 Task: Find connections with filter location Bautzen with filter topic #Socialentrepreneurshipwith filter profile language Spanish with filter current company Bloomsbury Publishing Plc with filter school Jaipur National University with filter industry Museums, Historical Sites, and Zoos with filter service category Financial Planning with filter keywords title Orderly
Action: Mouse moved to (518, 71)
Screenshot: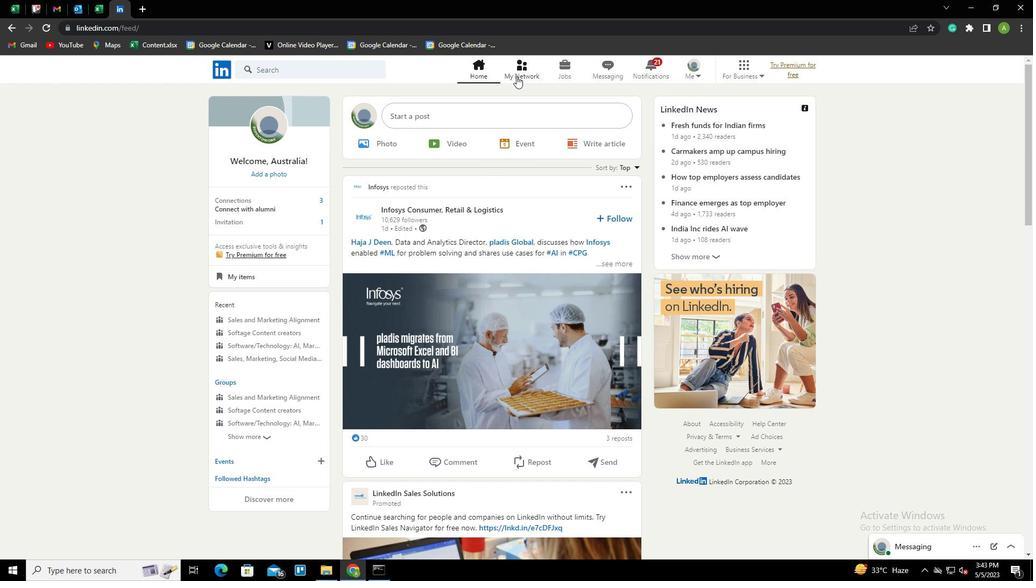 
Action: Mouse pressed left at (518, 71)
Screenshot: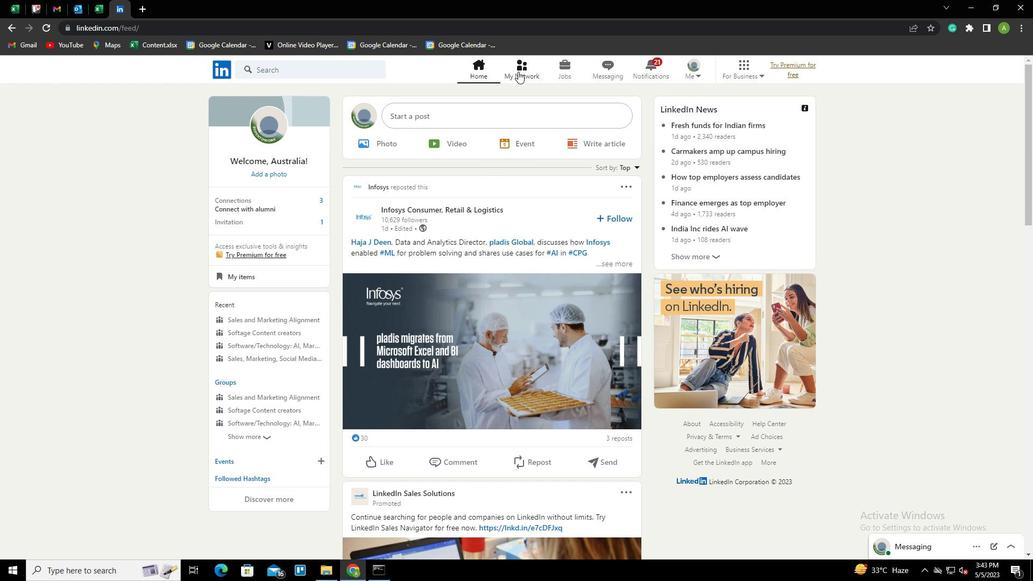
Action: Mouse moved to (263, 130)
Screenshot: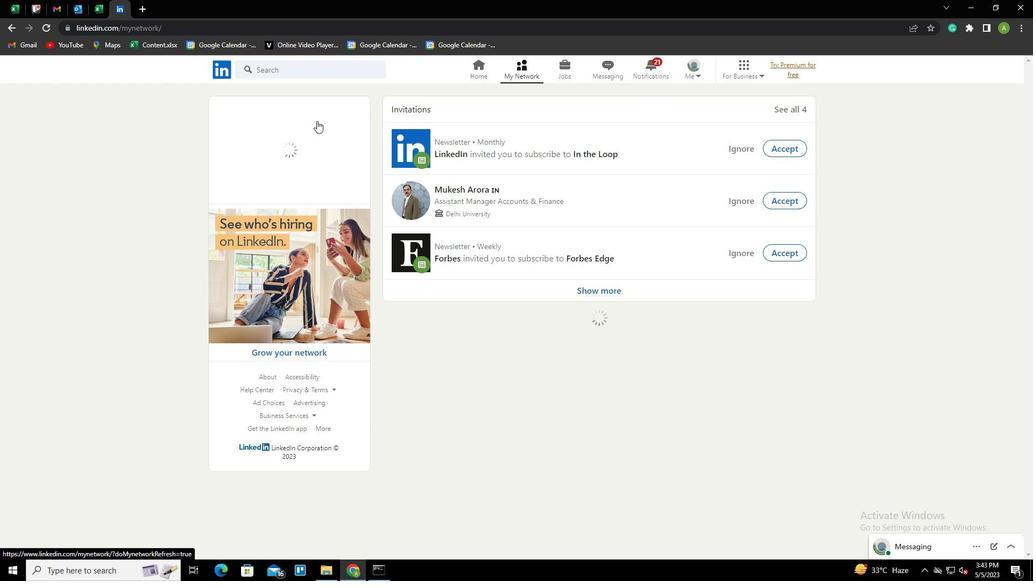 
Action: Mouse pressed left at (263, 130)
Screenshot: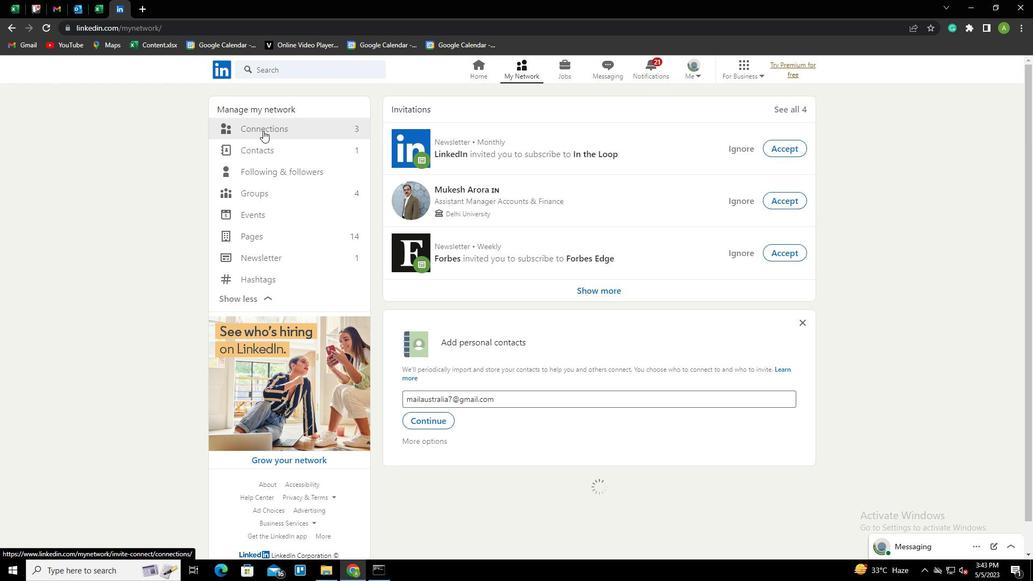 
Action: Mouse moved to (588, 130)
Screenshot: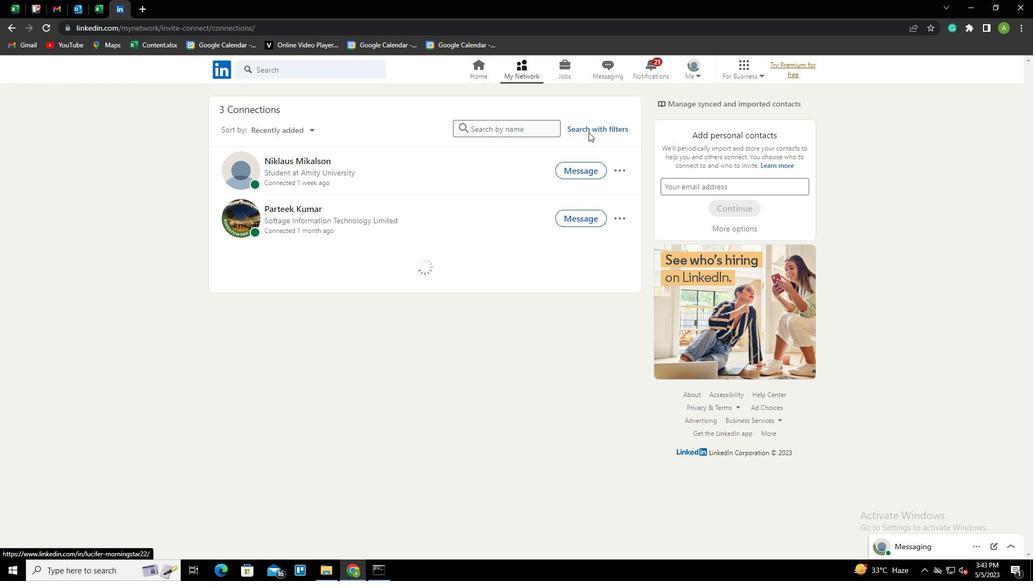 
Action: Mouse pressed left at (588, 130)
Screenshot: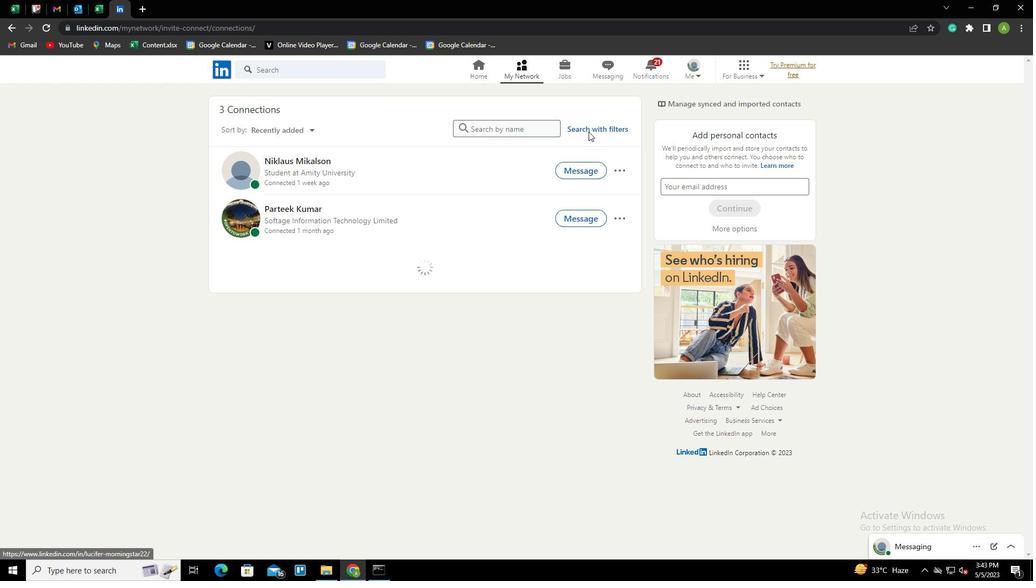 
Action: Mouse moved to (545, 95)
Screenshot: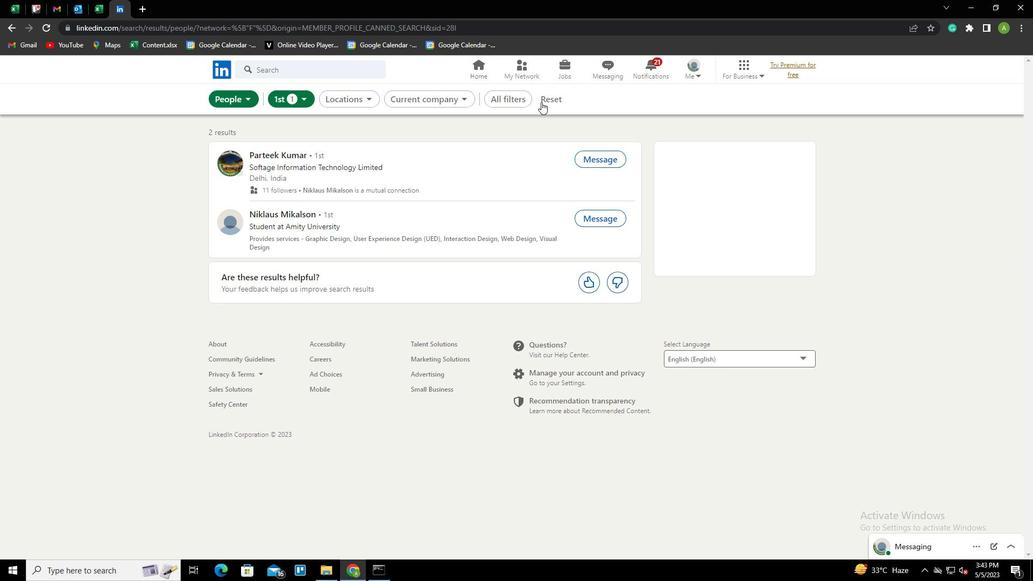 
Action: Mouse pressed left at (545, 95)
Screenshot: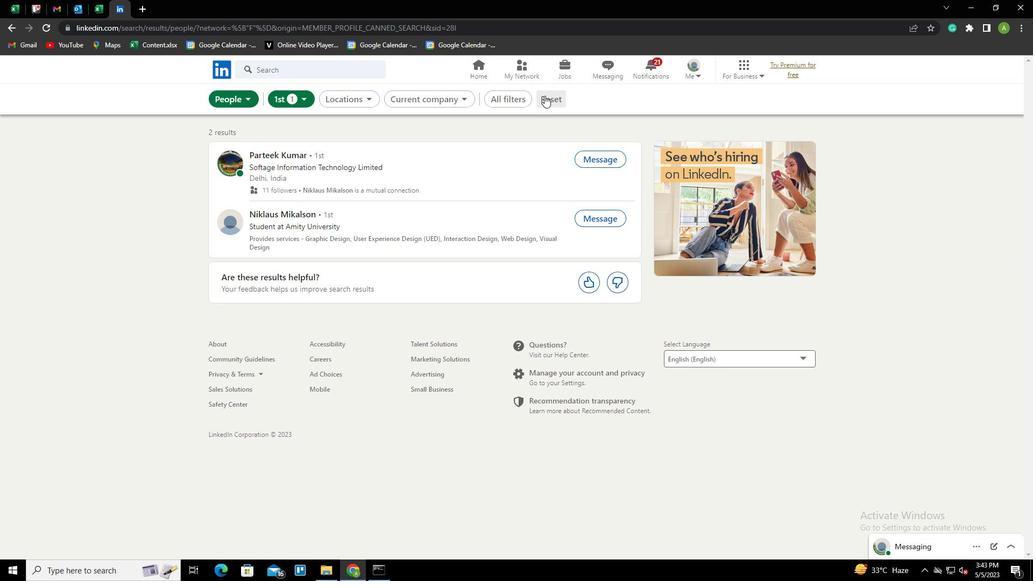 
Action: Mouse moved to (526, 97)
Screenshot: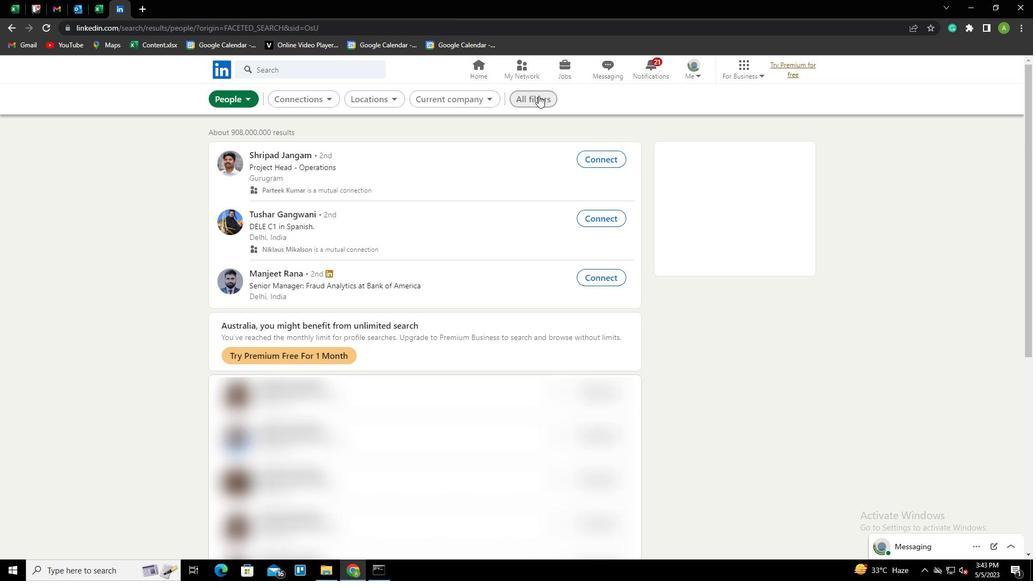 
Action: Mouse pressed left at (526, 97)
Screenshot: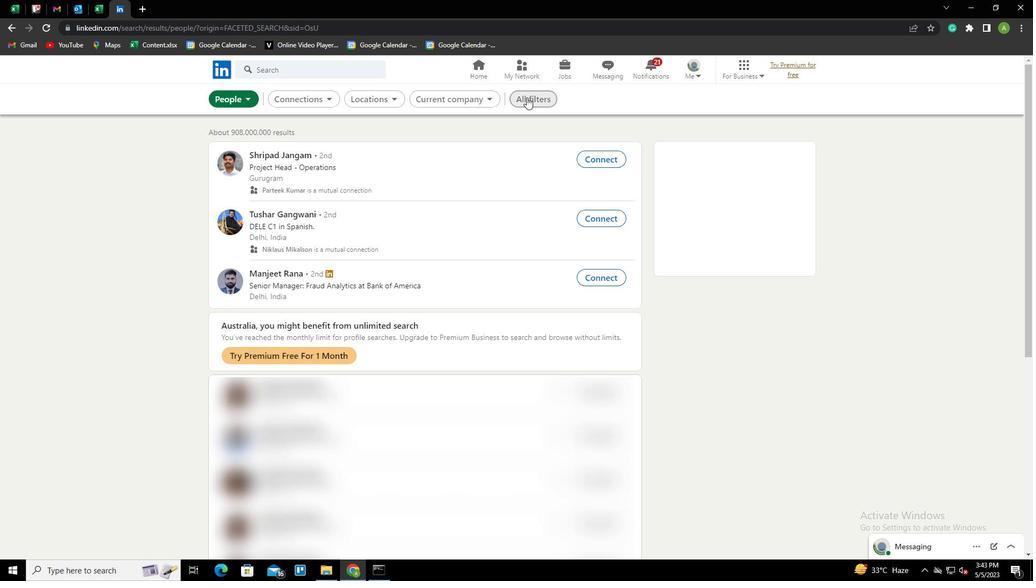 
Action: Mouse moved to (868, 376)
Screenshot: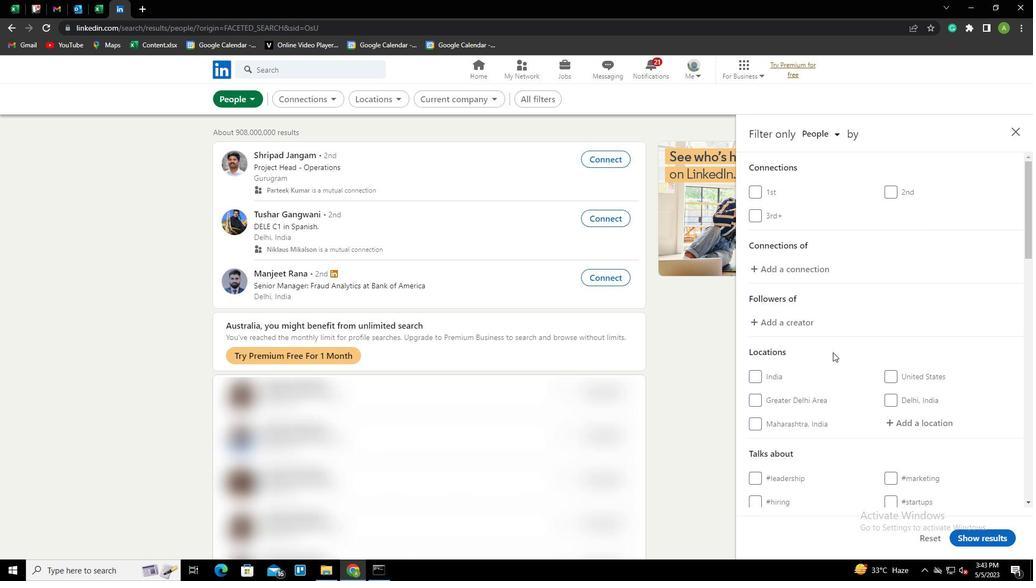 
Action: Mouse scrolled (868, 375) with delta (0, 0)
Screenshot: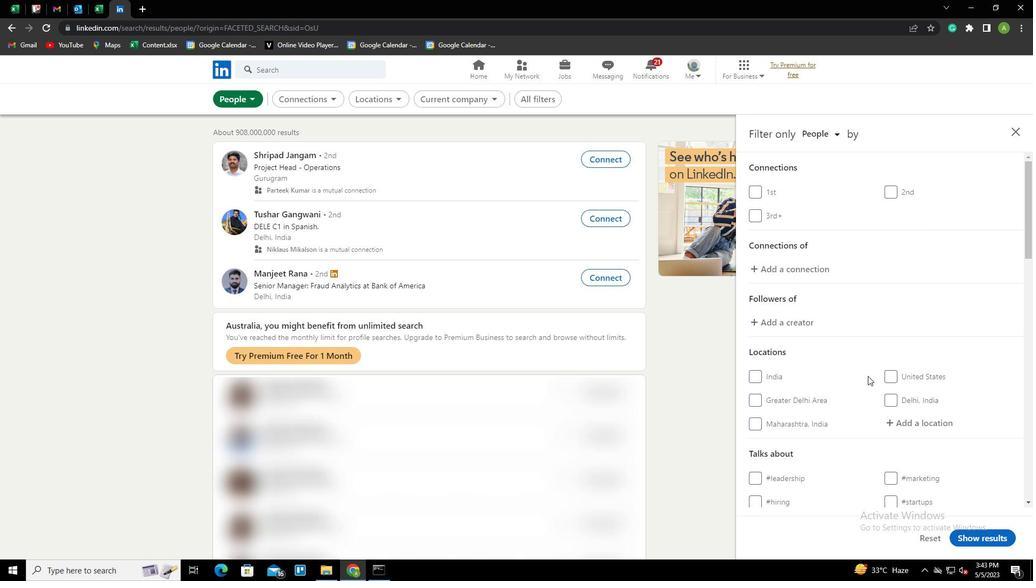 
Action: Mouse scrolled (868, 375) with delta (0, 0)
Screenshot: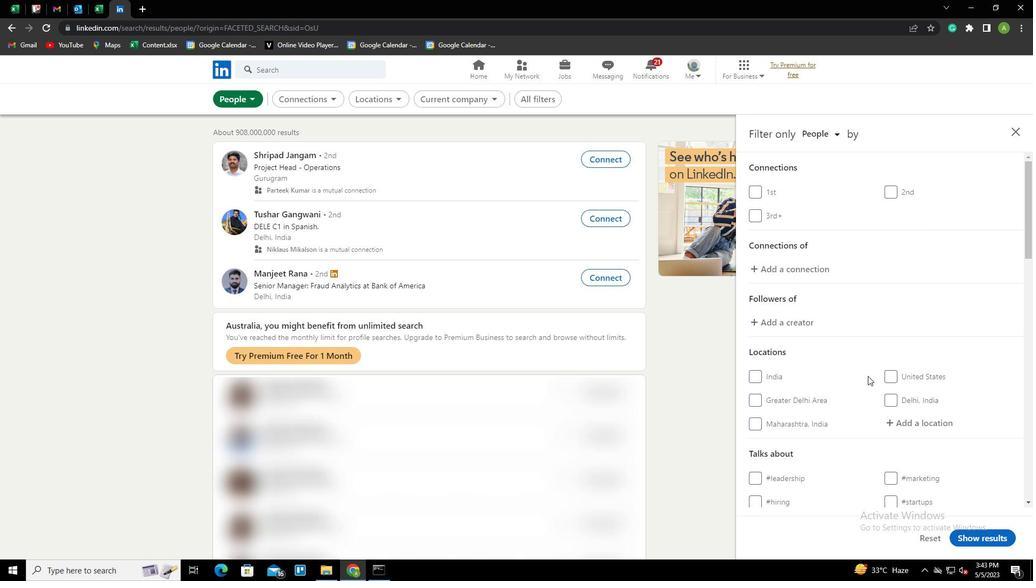 
Action: Mouse moved to (901, 315)
Screenshot: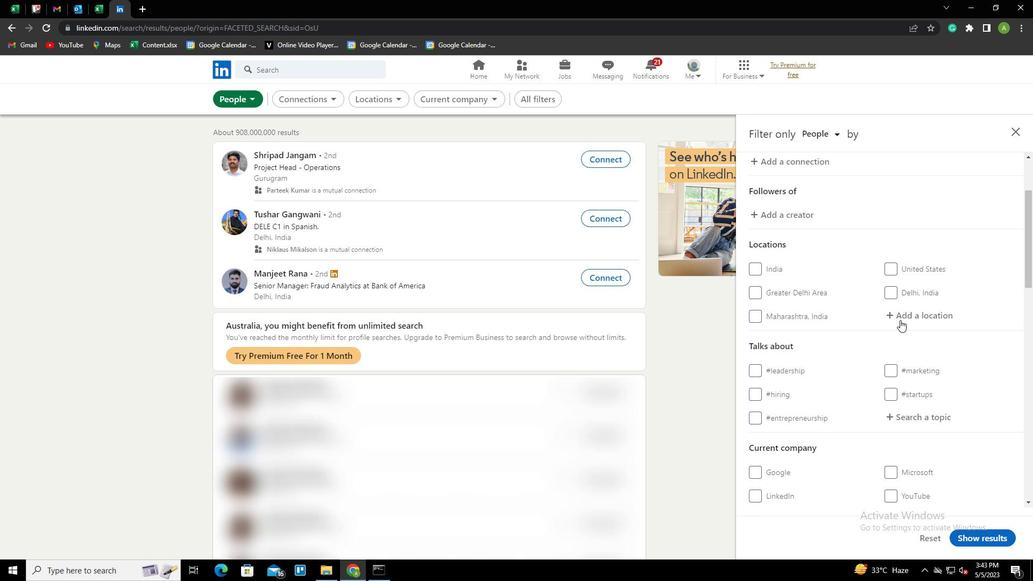 
Action: Mouse pressed left at (901, 315)
Screenshot: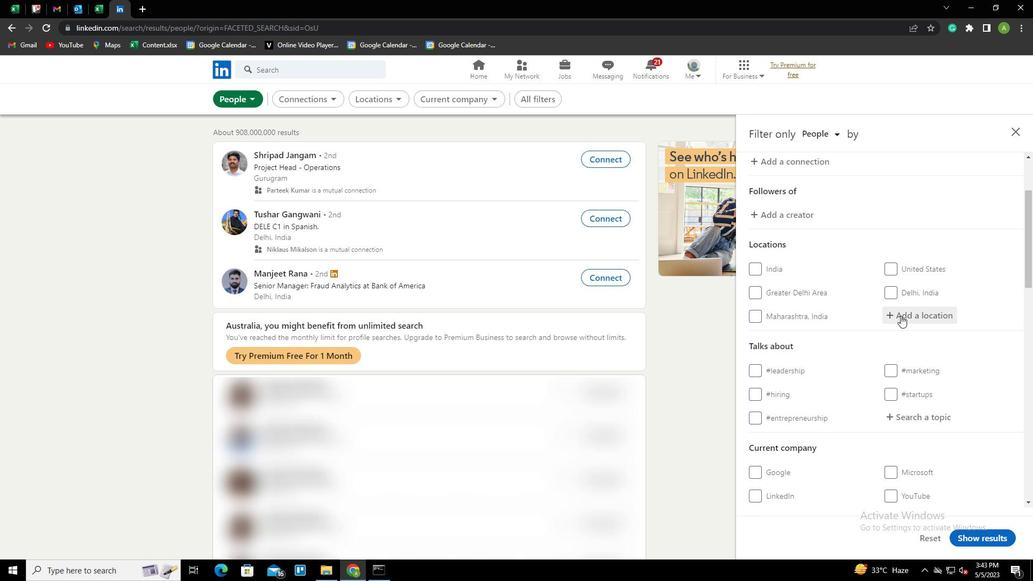 
Action: Key pressed <Key.shift>BAUTZEN<Key.down><Key.enter>
Screenshot: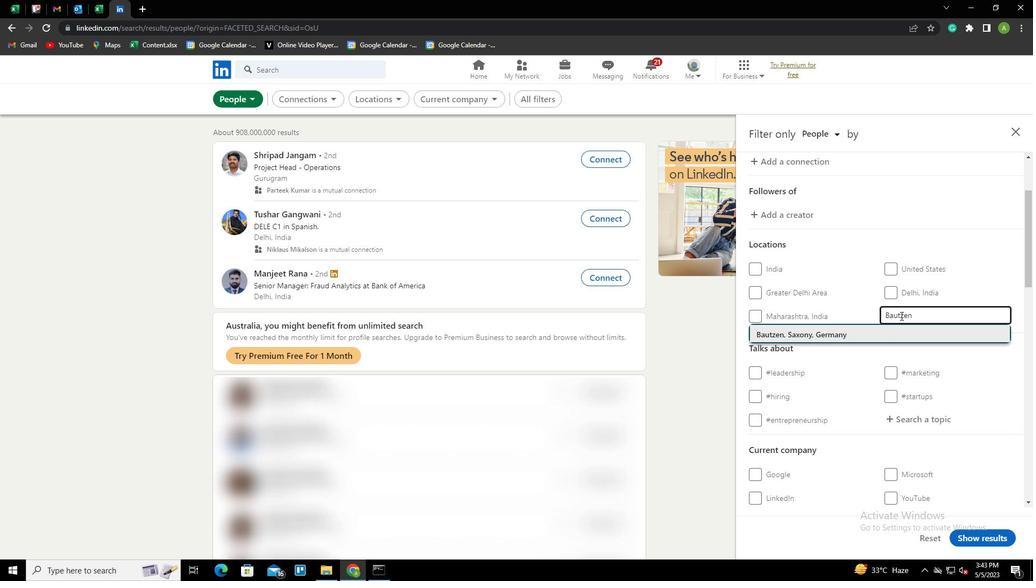 
Action: Mouse scrolled (901, 315) with delta (0, 0)
Screenshot: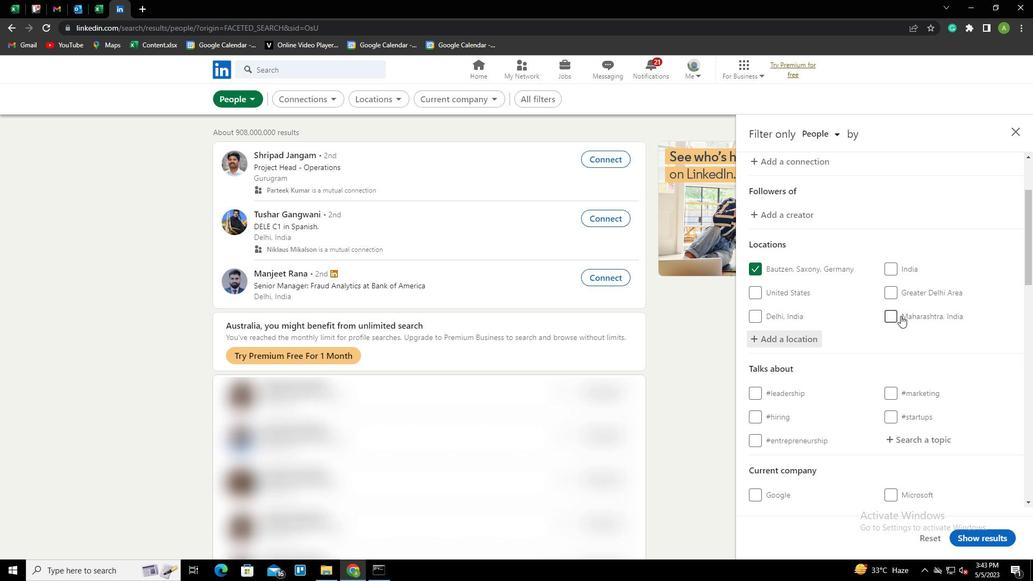 
Action: Mouse scrolled (901, 315) with delta (0, 0)
Screenshot: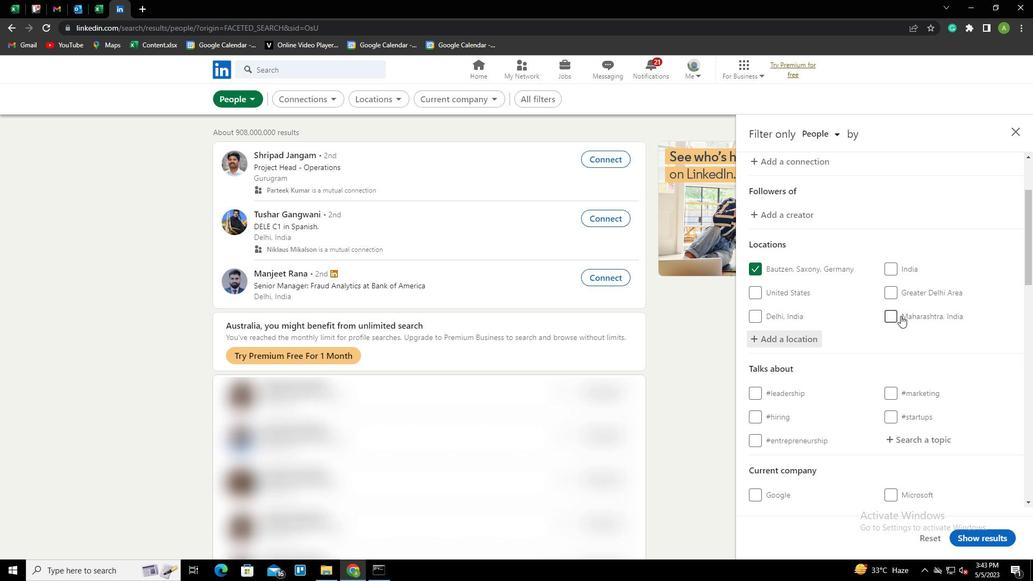 
Action: Mouse scrolled (901, 315) with delta (0, 0)
Screenshot: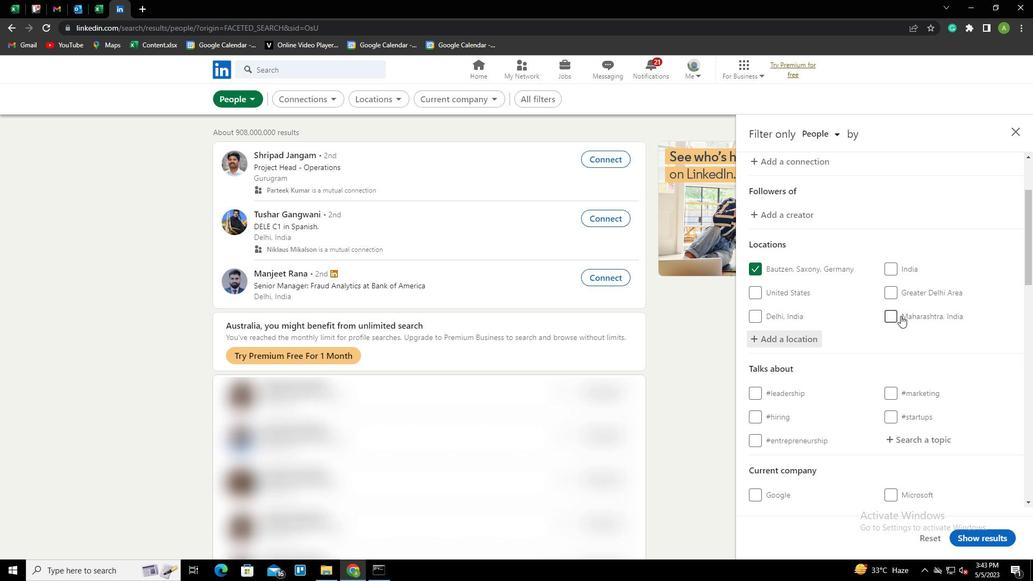 
Action: Mouse moved to (901, 277)
Screenshot: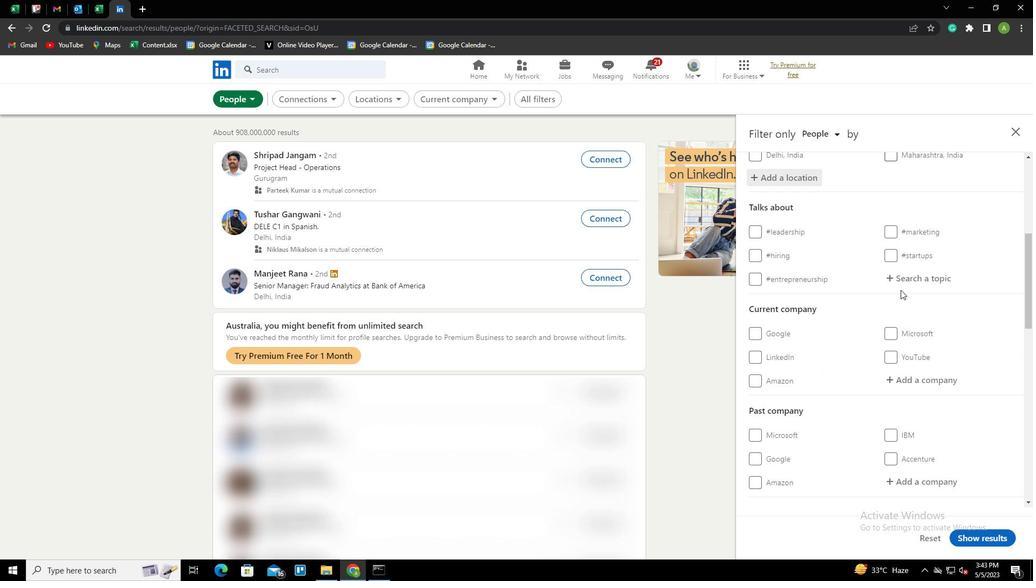 
Action: Mouse pressed left at (901, 277)
Screenshot: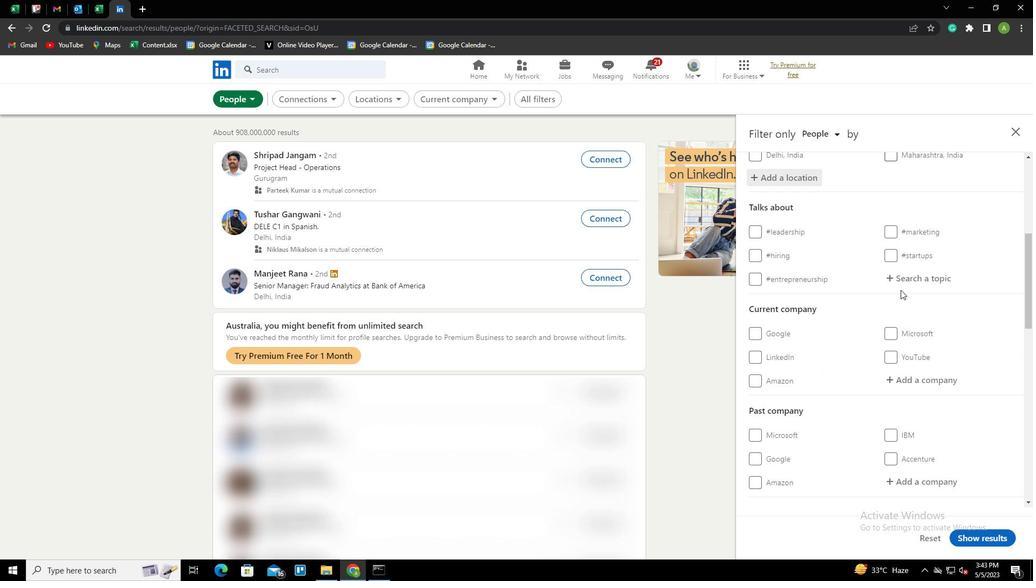 
Action: Key pressed SOCIALENTREPRENEUSHIP<Key.left><Key.left><Key.left><Key.left><Key.left><Key.left><Key.right><Key.right><Key.right><Key.left>R<Key.down><Key.enter>
Screenshot: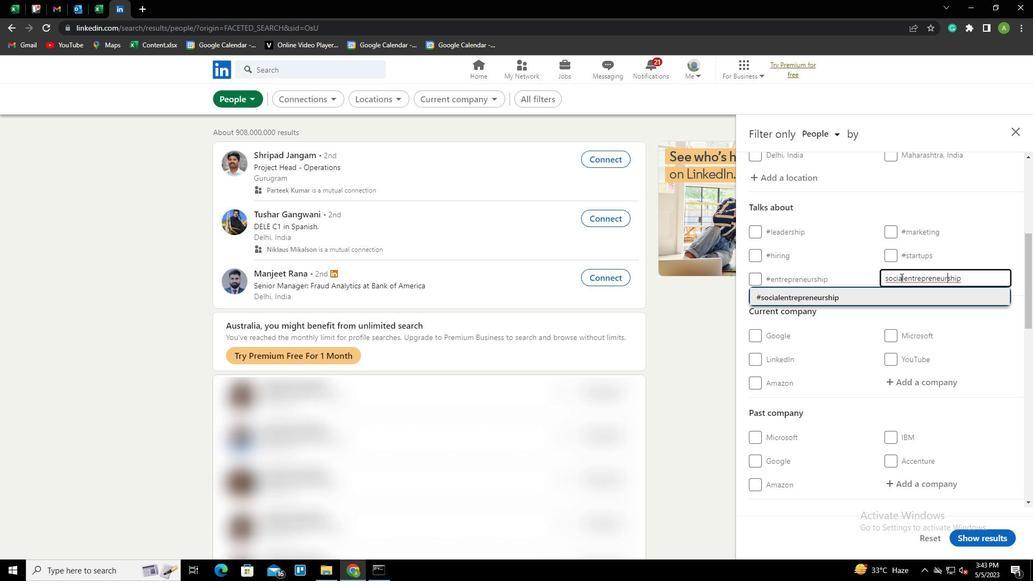 
Action: Mouse scrolled (901, 277) with delta (0, 0)
Screenshot: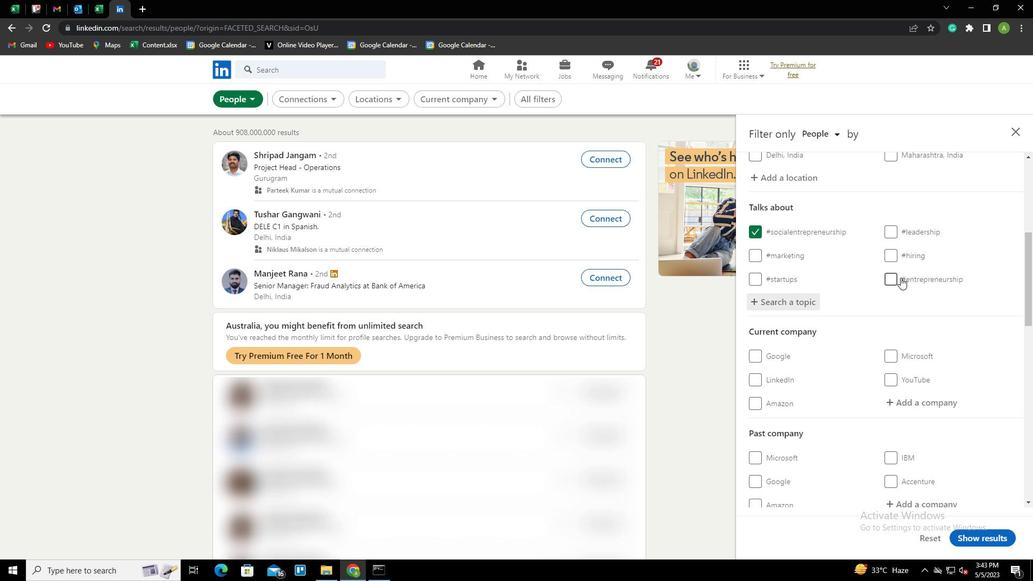 
Action: Mouse scrolled (901, 277) with delta (0, 0)
Screenshot: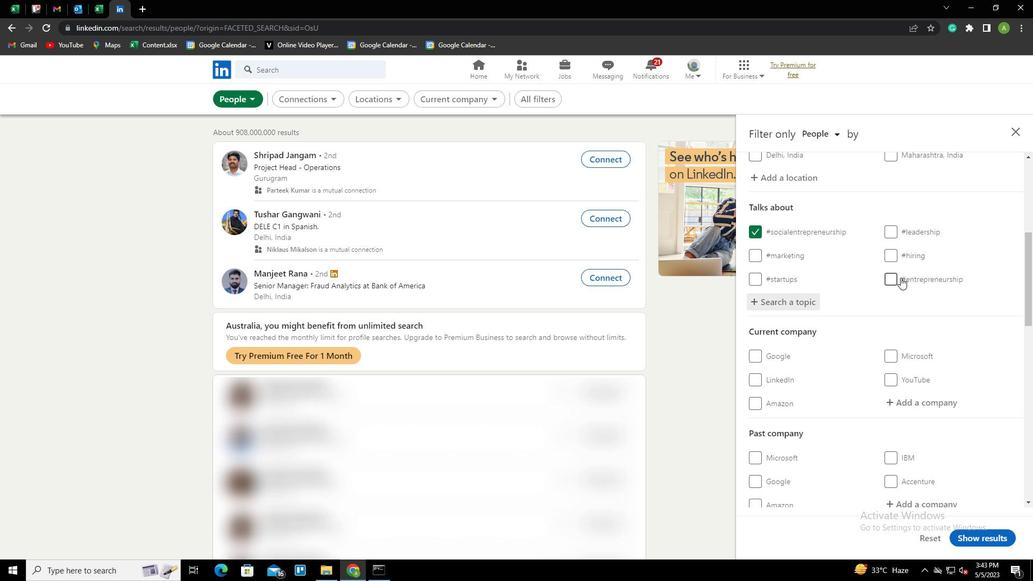 
Action: Mouse scrolled (901, 277) with delta (0, 0)
Screenshot: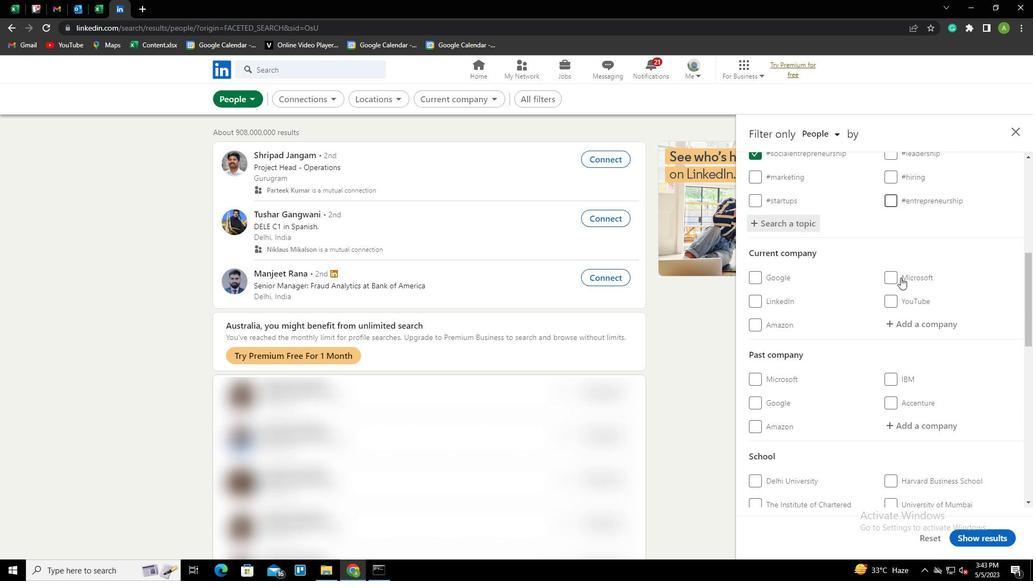 
Action: Mouse scrolled (901, 277) with delta (0, 0)
Screenshot: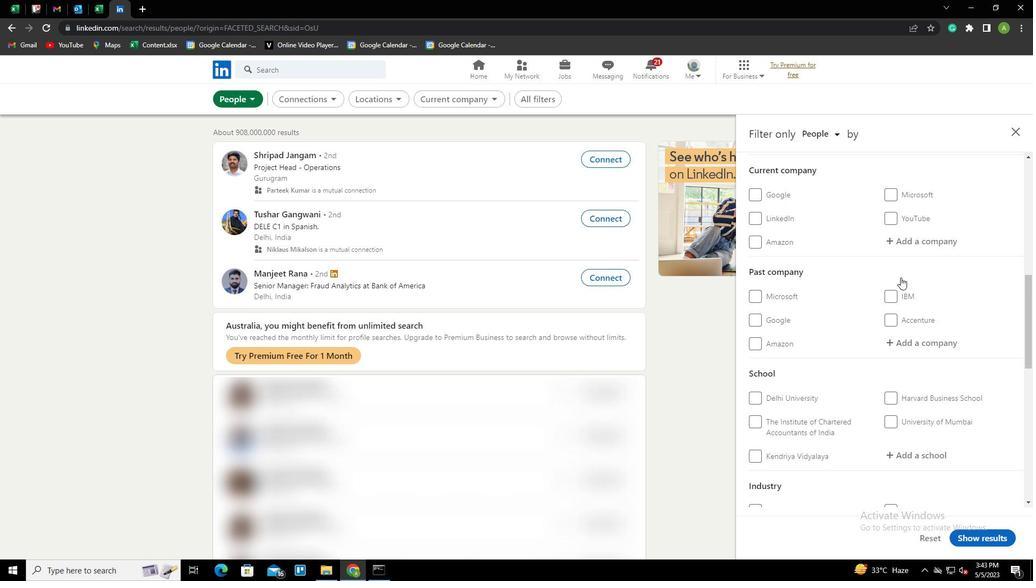 
Action: Mouse scrolled (901, 277) with delta (0, 0)
Screenshot: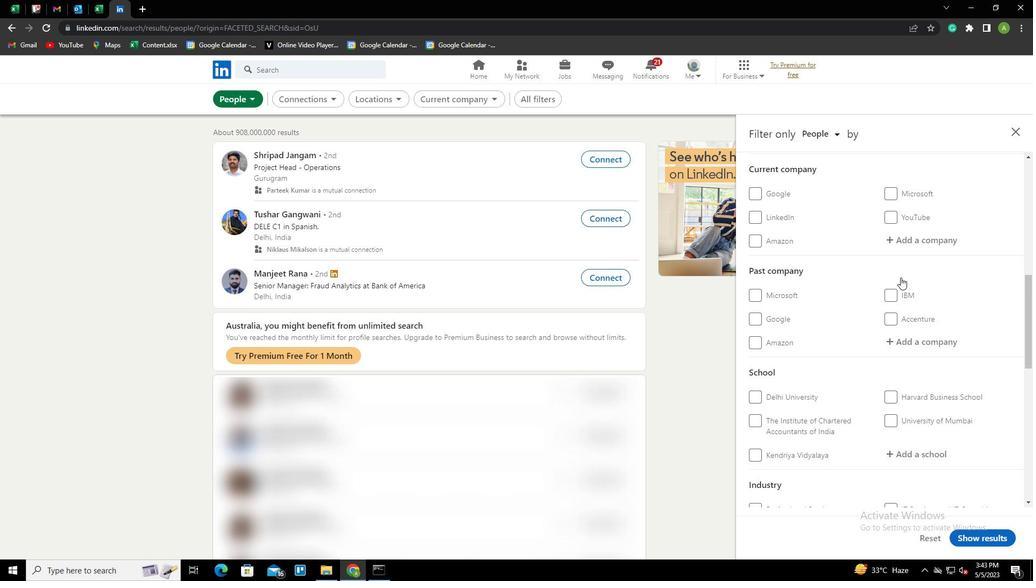 
Action: Mouse scrolled (901, 277) with delta (0, 0)
Screenshot: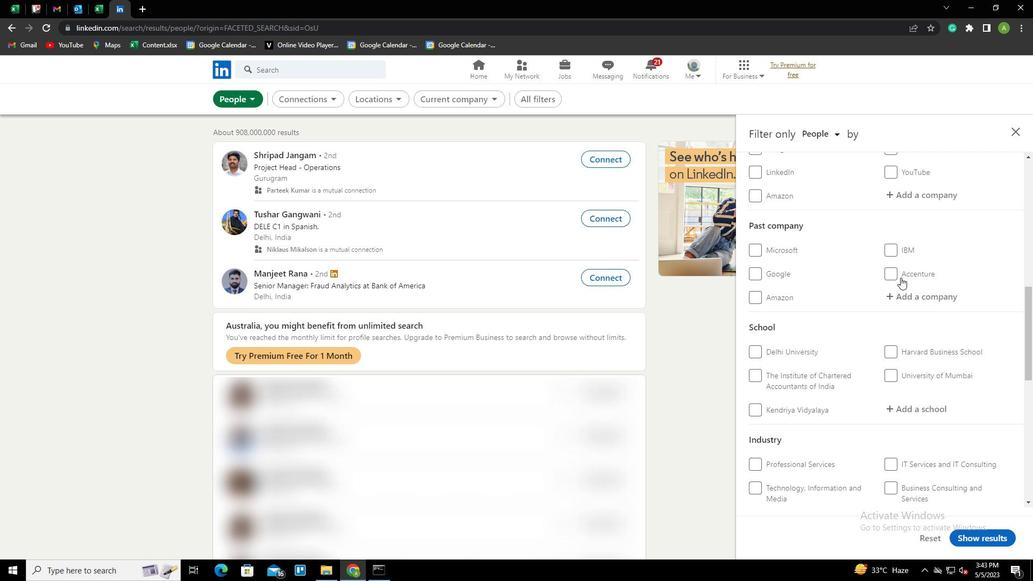 
Action: Mouse scrolled (901, 277) with delta (0, 0)
Screenshot: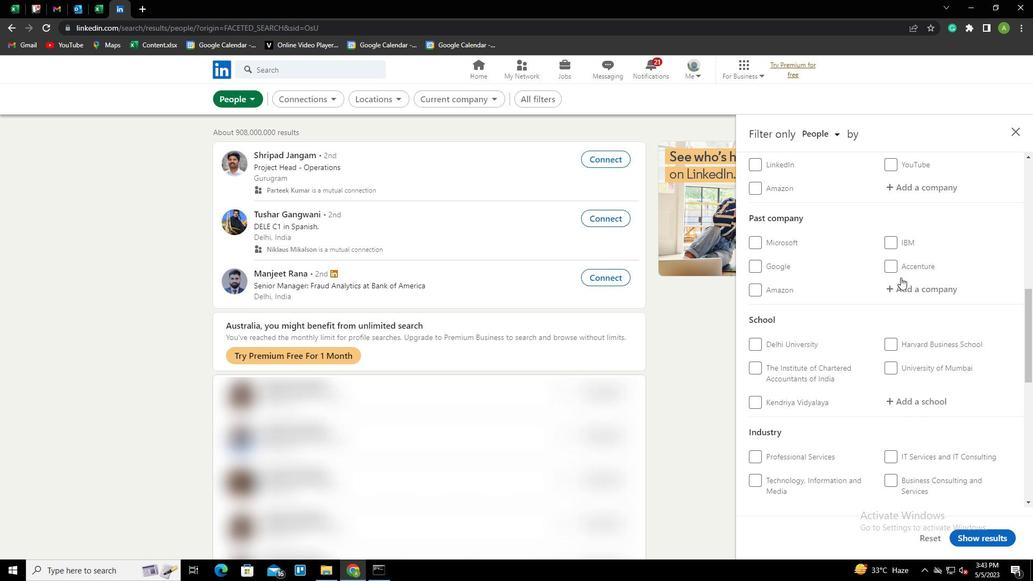 
Action: Mouse scrolled (901, 277) with delta (0, 0)
Screenshot: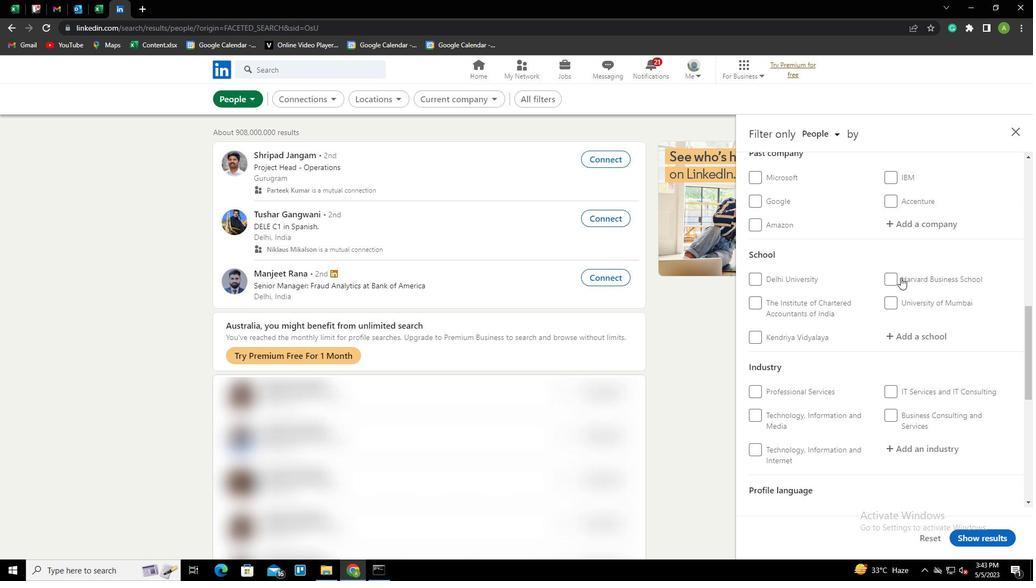 
Action: Mouse scrolled (901, 277) with delta (0, 0)
Screenshot: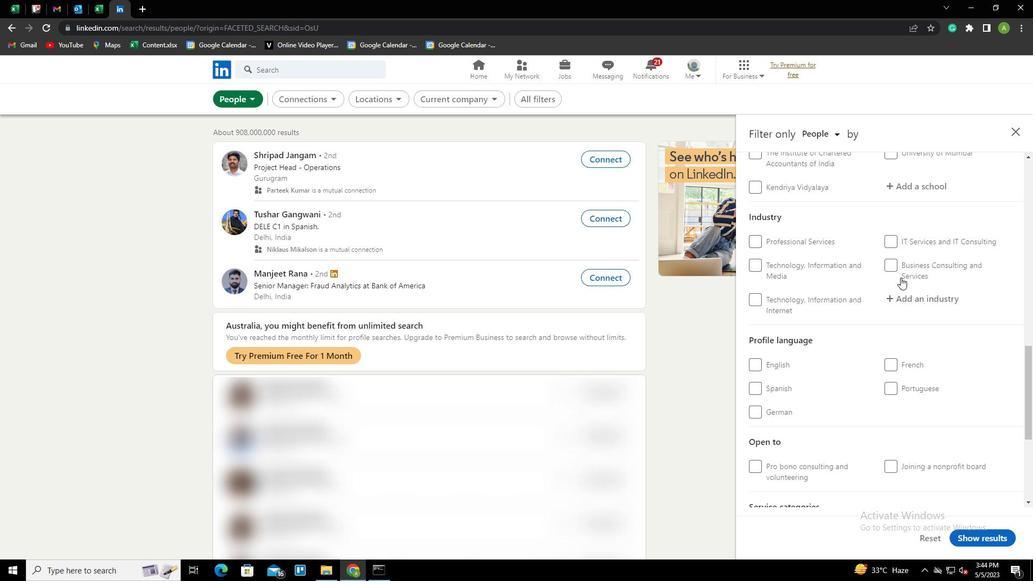 
Action: Mouse scrolled (901, 277) with delta (0, 0)
Screenshot: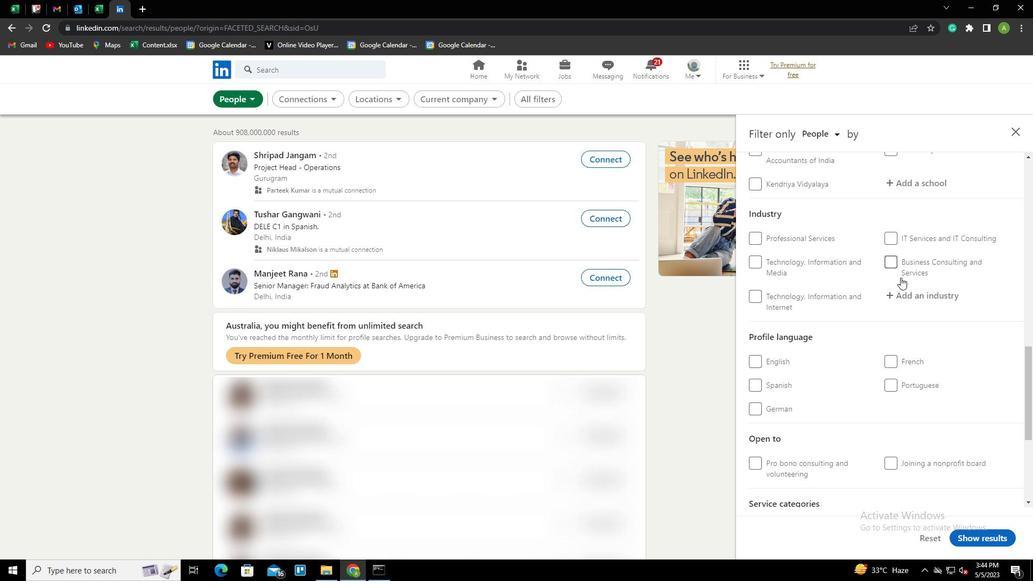 
Action: Mouse moved to (753, 283)
Screenshot: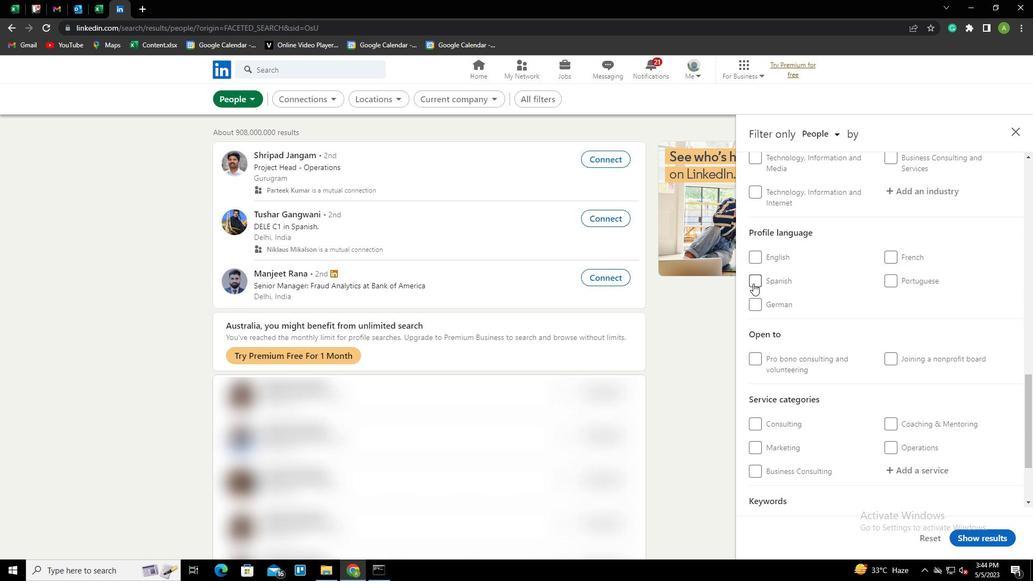 
Action: Mouse pressed left at (753, 283)
Screenshot: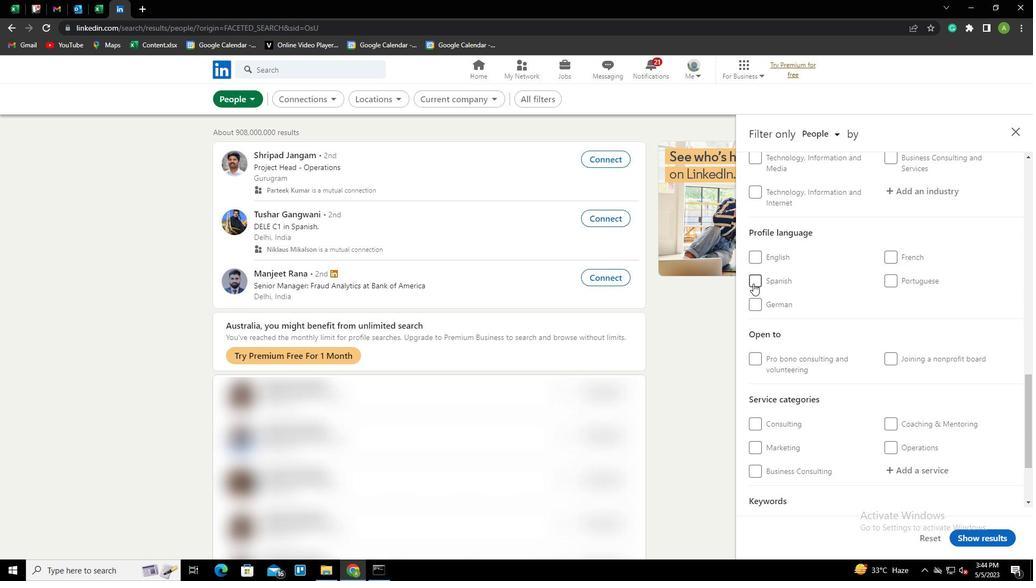 
Action: Mouse moved to (889, 321)
Screenshot: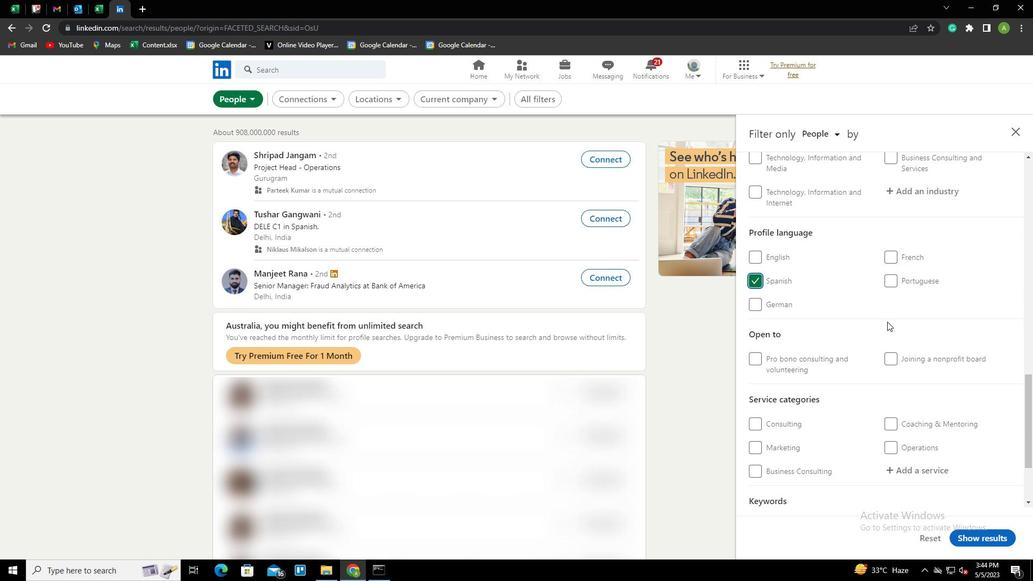 
Action: Mouse scrolled (889, 322) with delta (0, 0)
Screenshot: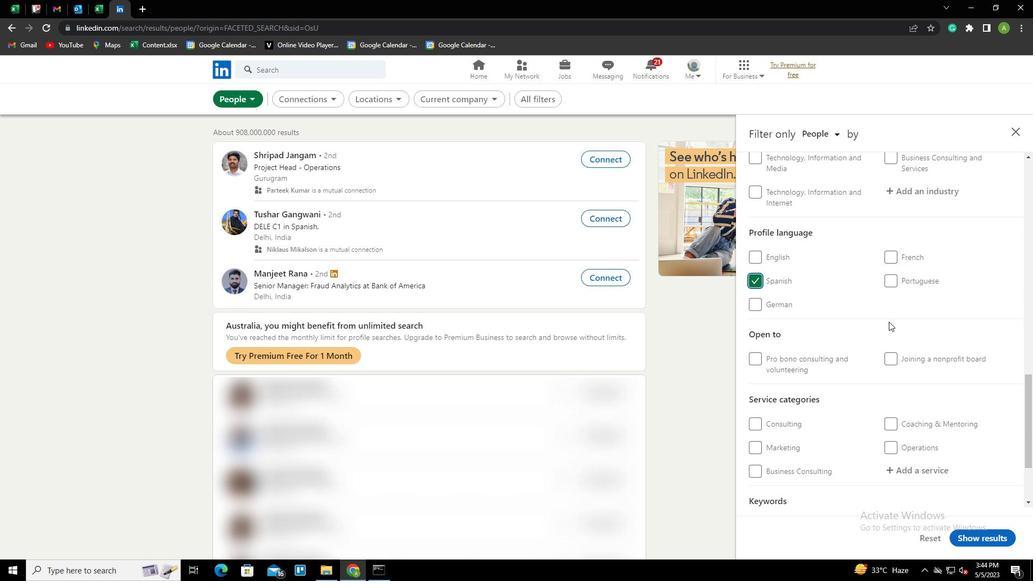 
Action: Mouse scrolled (889, 322) with delta (0, 0)
Screenshot: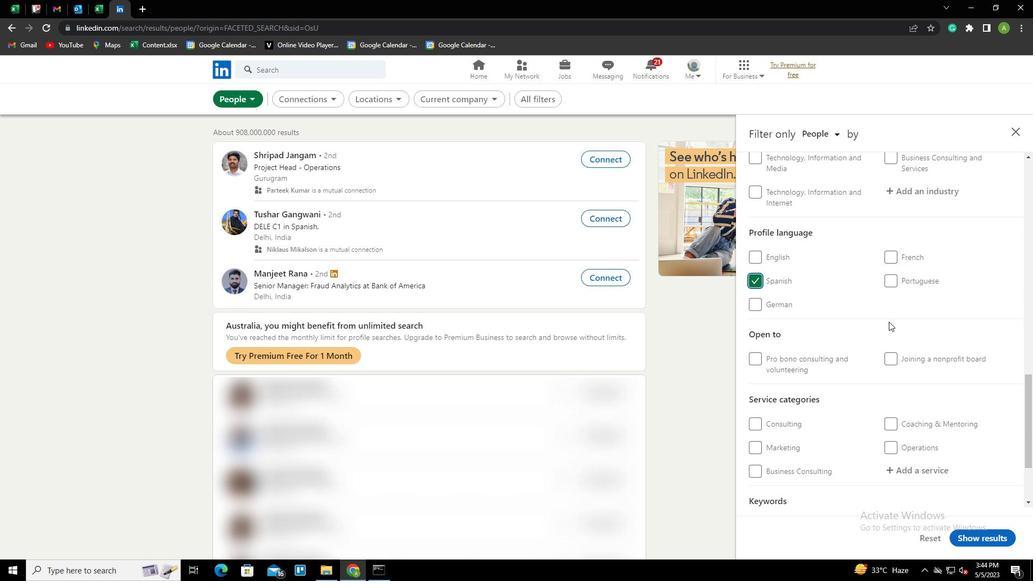 
Action: Mouse scrolled (889, 322) with delta (0, 0)
Screenshot: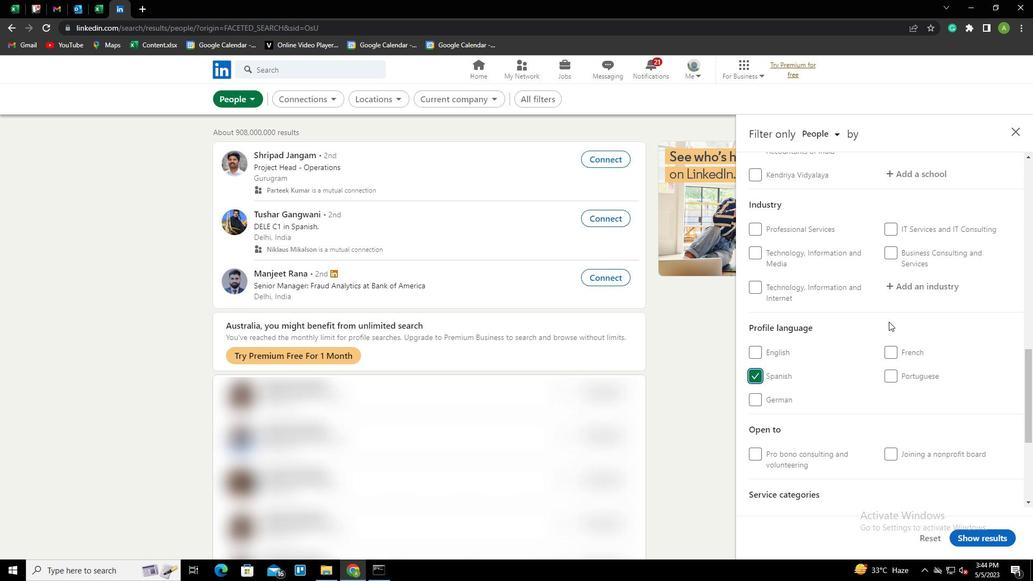 
Action: Mouse scrolled (889, 322) with delta (0, 0)
Screenshot: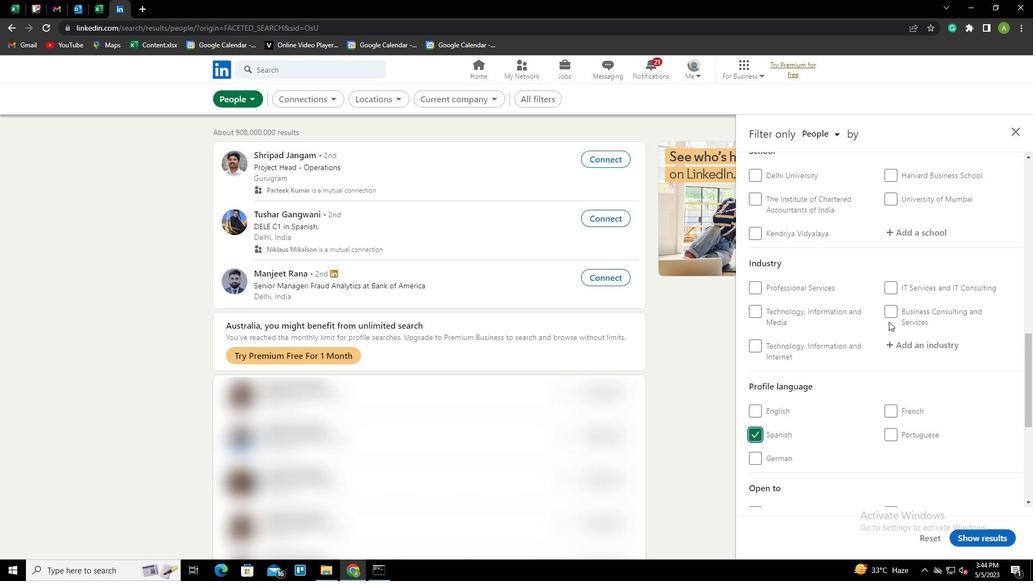 
Action: Mouse scrolled (889, 322) with delta (0, 0)
Screenshot: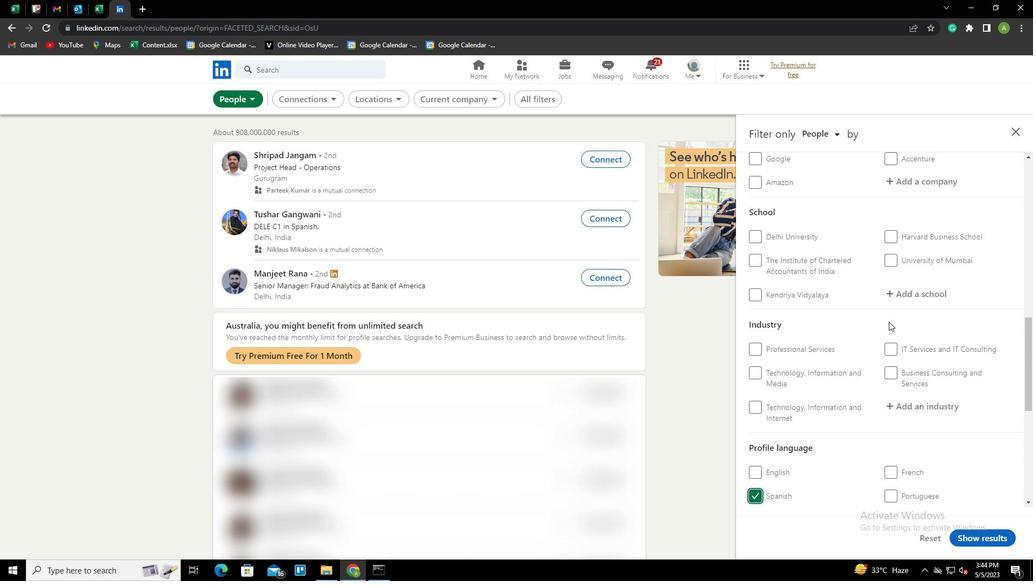 
Action: Mouse scrolled (889, 322) with delta (0, 0)
Screenshot: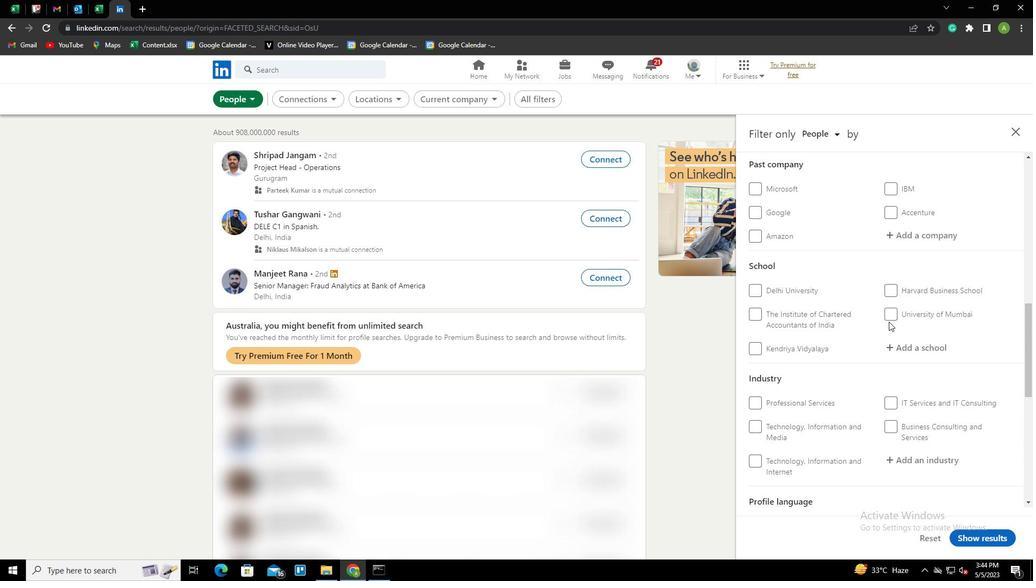 
Action: Mouse scrolled (889, 322) with delta (0, 0)
Screenshot: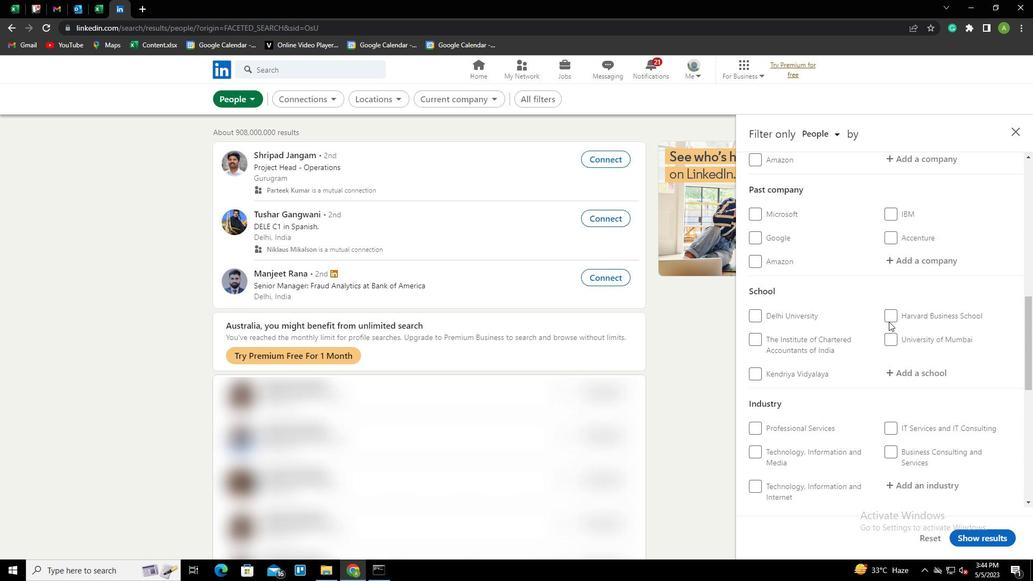 
Action: Mouse scrolled (889, 322) with delta (0, 0)
Screenshot: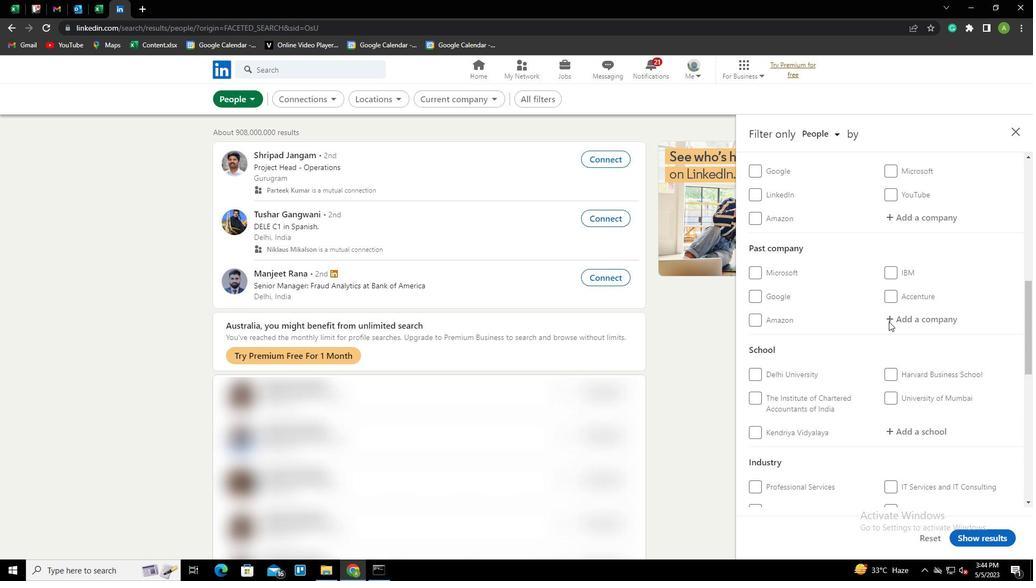 
Action: Mouse moved to (918, 293)
Screenshot: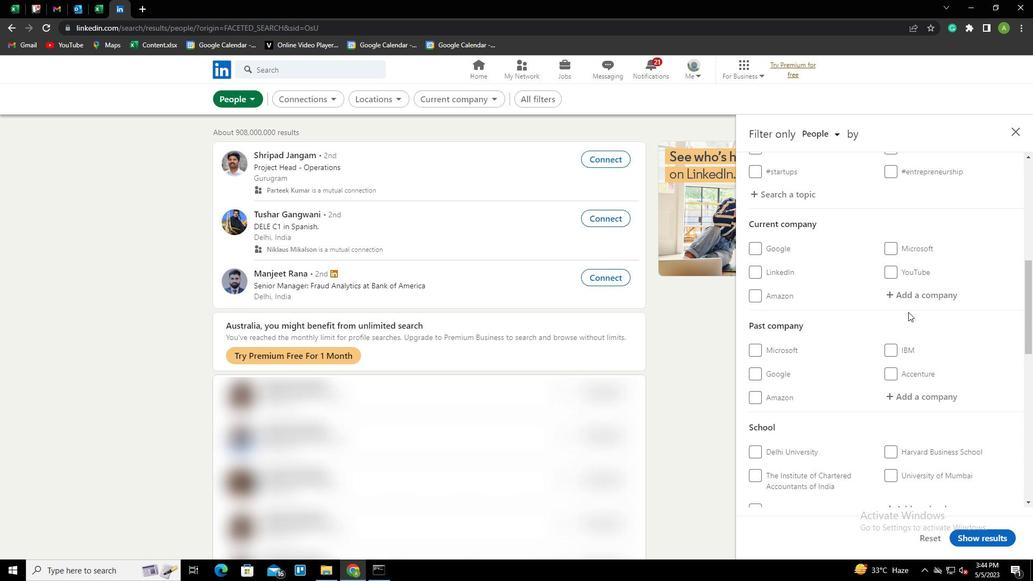 
Action: Mouse pressed left at (918, 293)
Screenshot: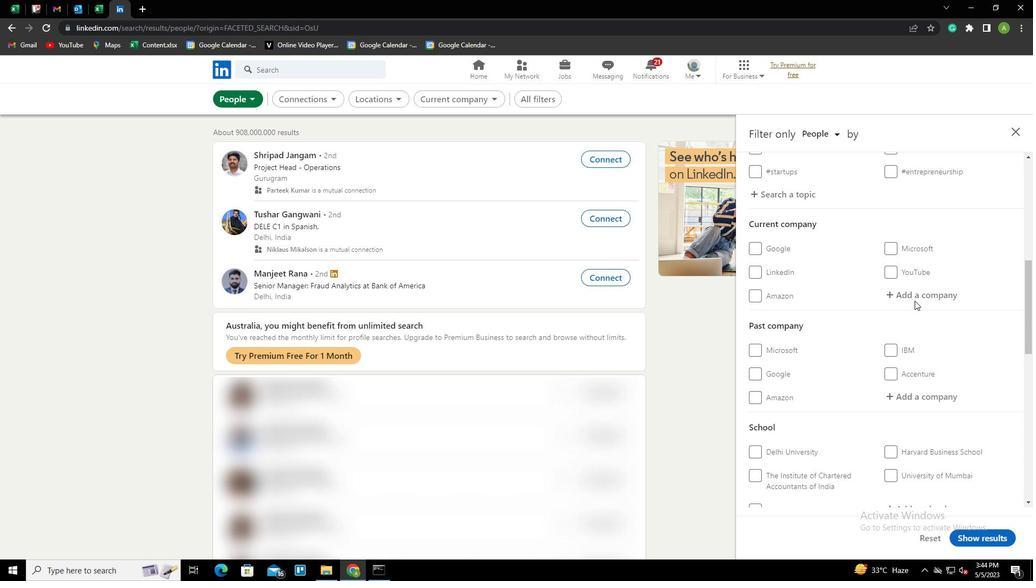 
Action: Mouse moved to (917, 293)
Screenshot: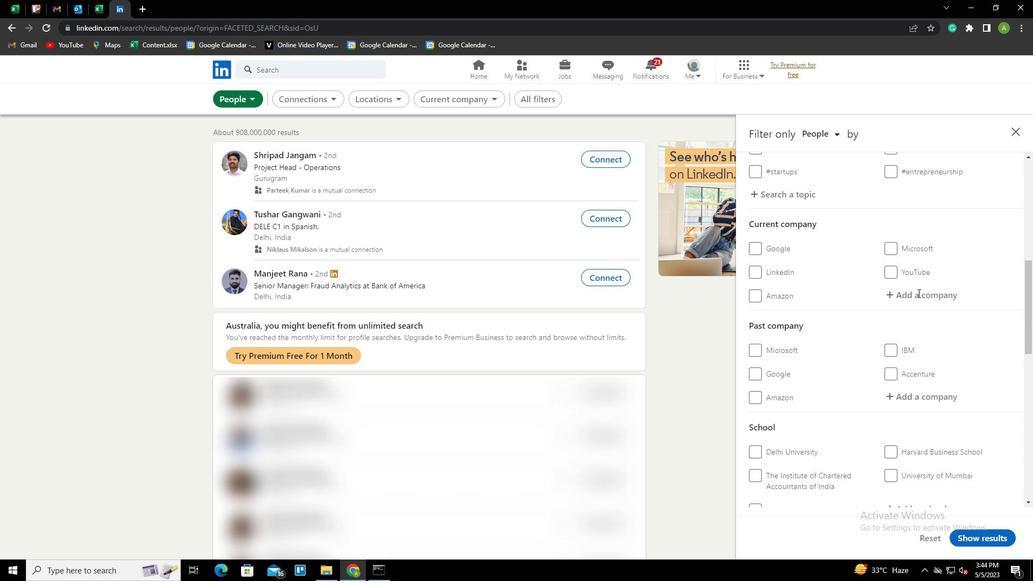 
Action: Key pressed <Key.shift>BLOOMSBURY<Key.space><Key.shift>PUBLISHING<Key.space><Key.shift>PLC<Key.down><Key.enter>
Screenshot: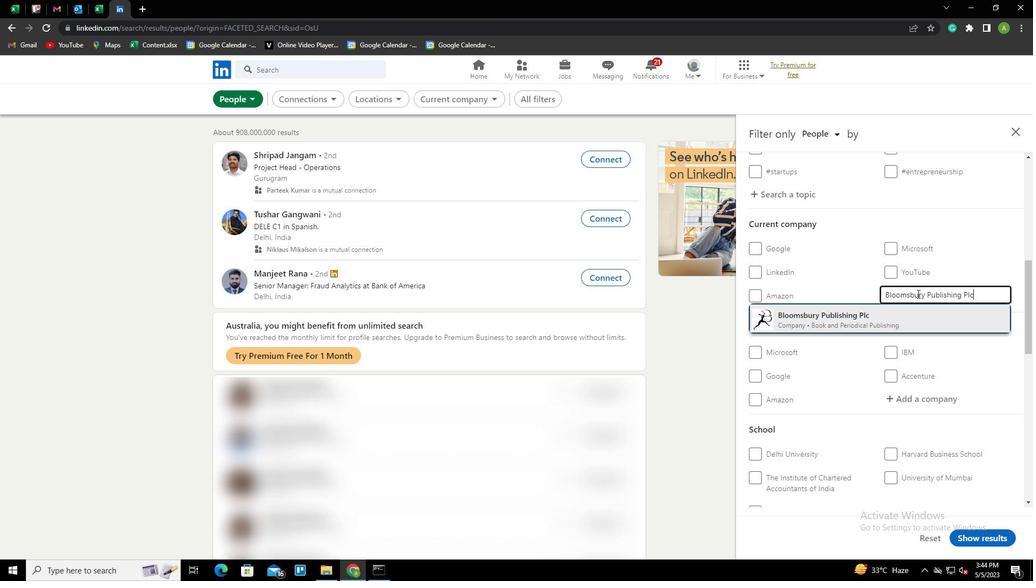 
Action: Mouse scrolled (917, 293) with delta (0, 0)
Screenshot: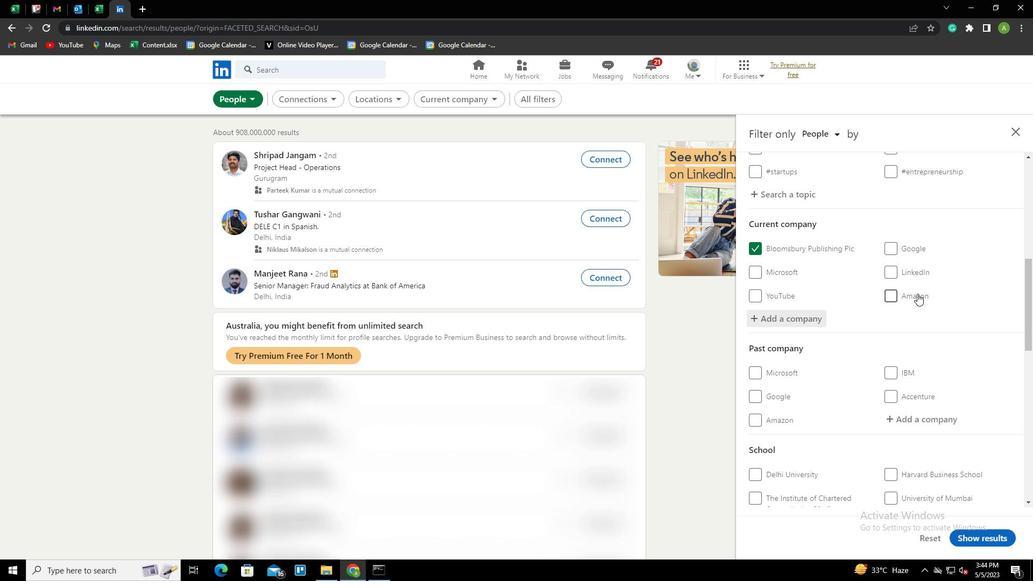 
Action: Mouse scrolled (917, 293) with delta (0, 0)
Screenshot: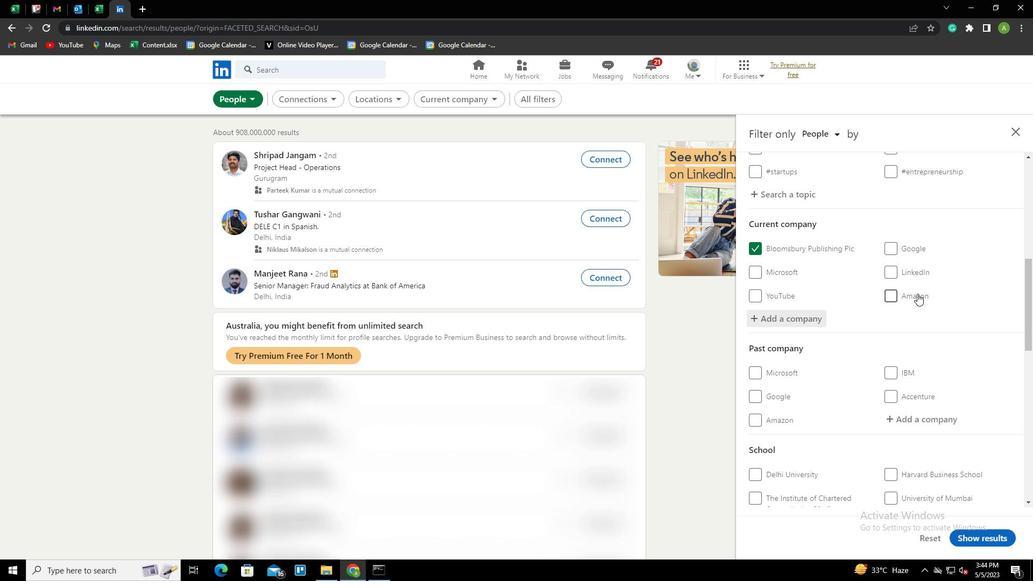 
Action: Mouse scrolled (917, 293) with delta (0, 0)
Screenshot: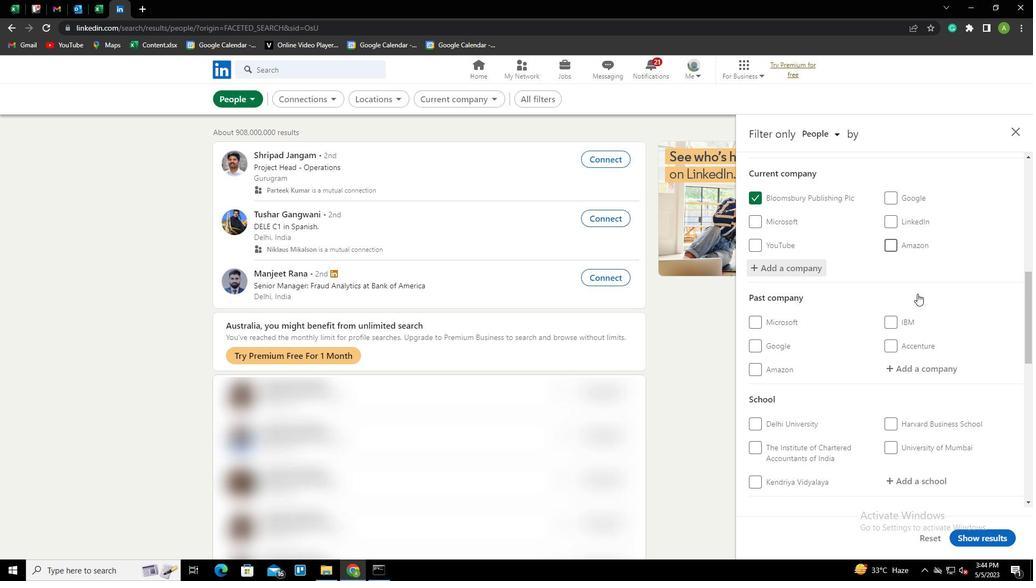 
Action: Mouse scrolled (917, 293) with delta (0, 0)
Screenshot: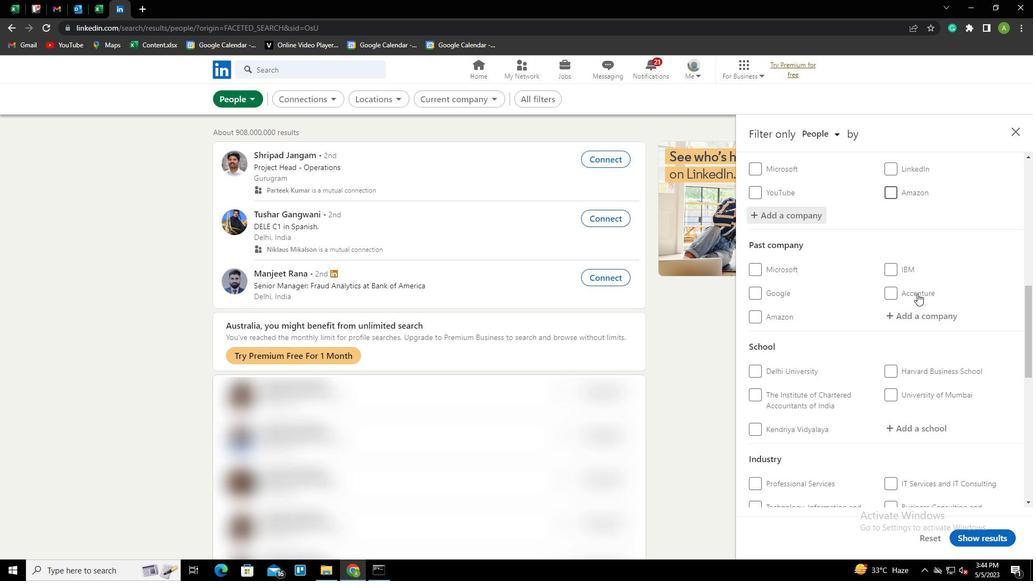 
Action: Mouse moved to (911, 317)
Screenshot: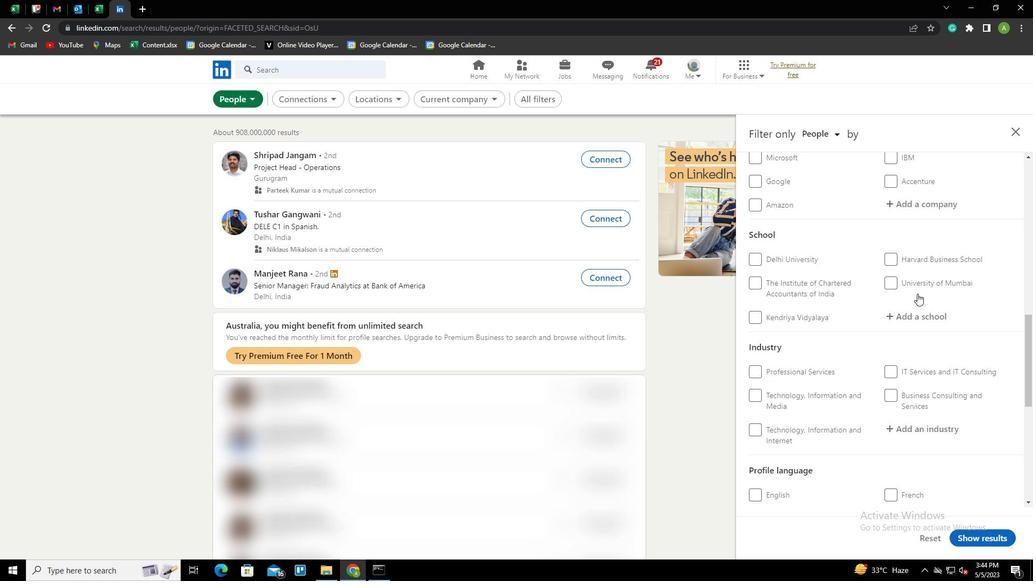 
Action: Mouse pressed left at (911, 317)
Screenshot: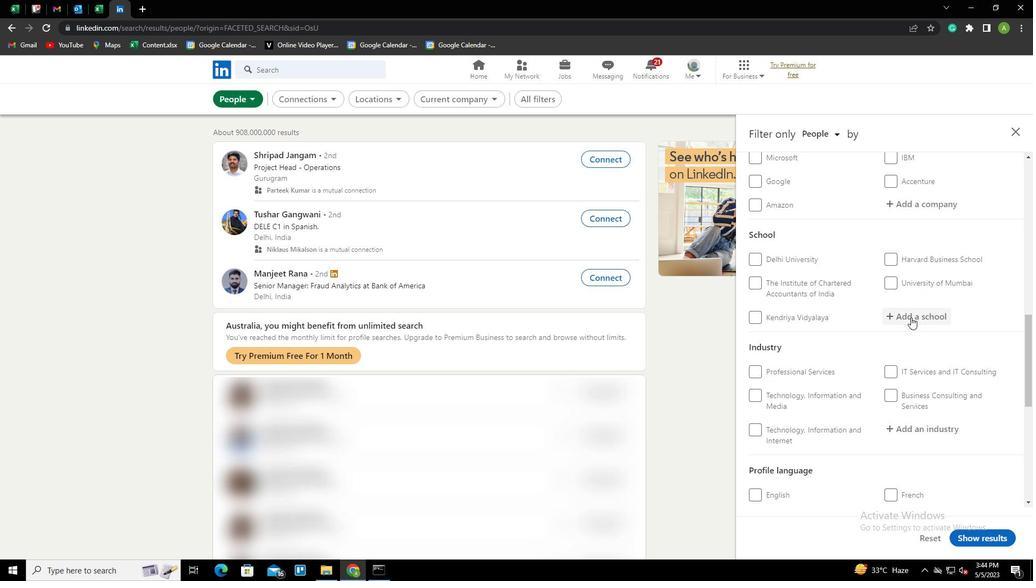 
Action: Key pressed <Key.shift><Key.shift><Key.shift><Key.shift><Key.shift><Key.shift><Key.shift><Key.shift><Key.shift>JAIPUT<Key.backspace>R<Key.space><Key.shift>NATIONAL<Key.space><Key.shift>UNIVERSITY<Key.down><Key.enter>
Screenshot: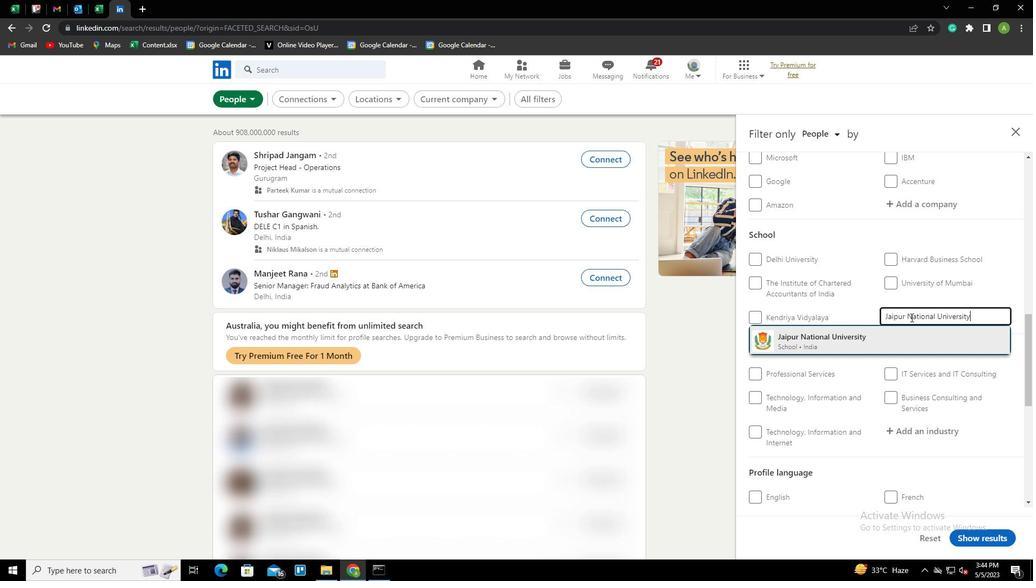 
Action: Mouse scrolled (911, 317) with delta (0, 0)
Screenshot: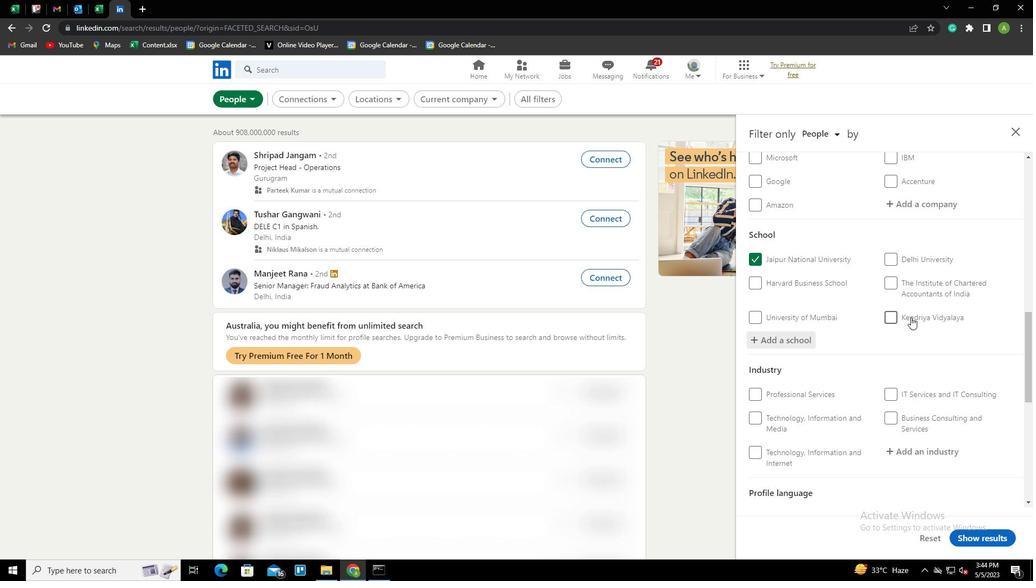 
Action: Mouse scrolled (911, 317) with delta (0, 0)
Screenshot: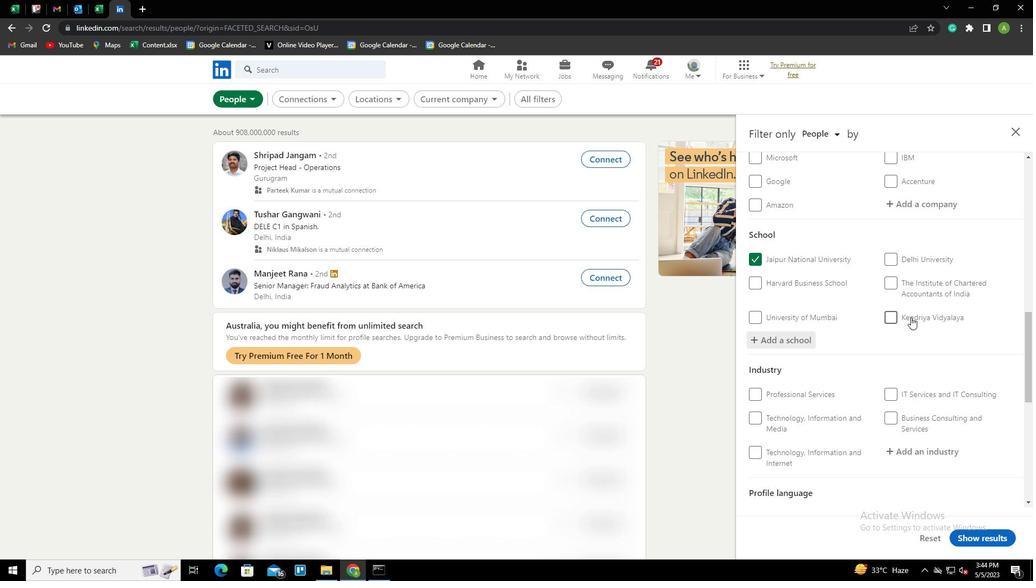 
Action: Mouse scrolled (911, 317) with delta (0, 0)
Screenshot: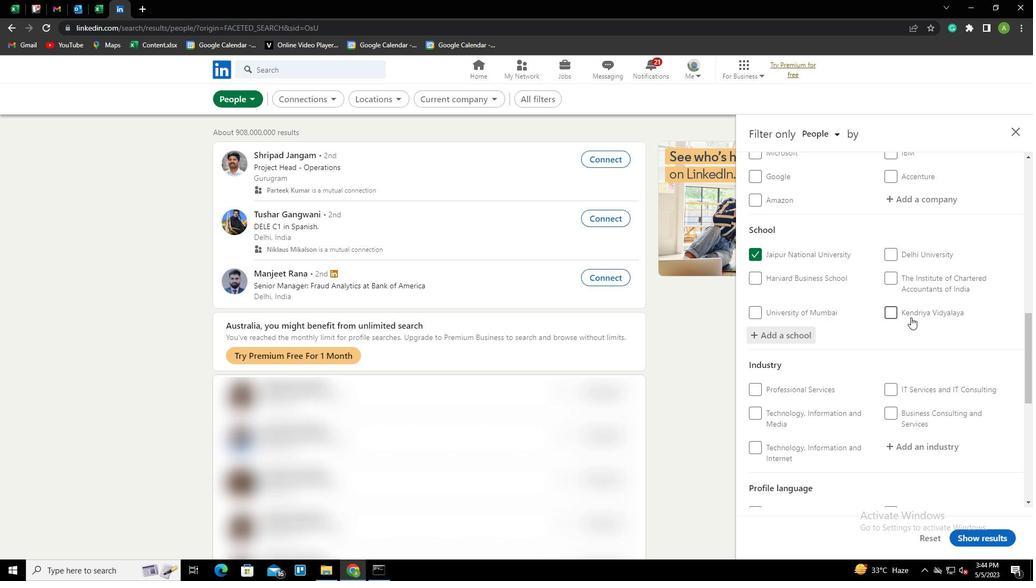 
Action: Mouse moved to (916, 285)
Screenshot: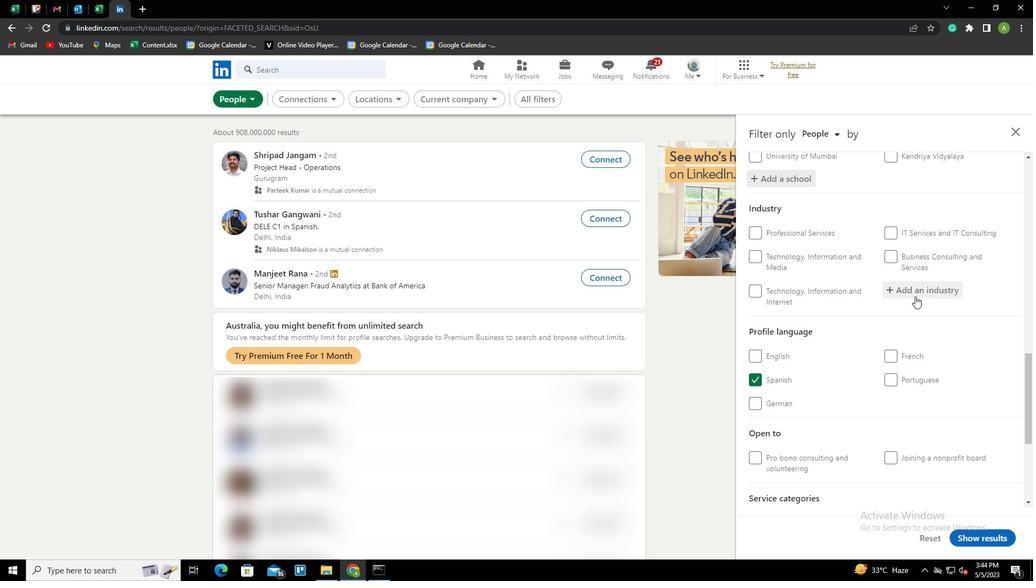 
Action: Mouse pressed left at (916, 285)
Screenshot: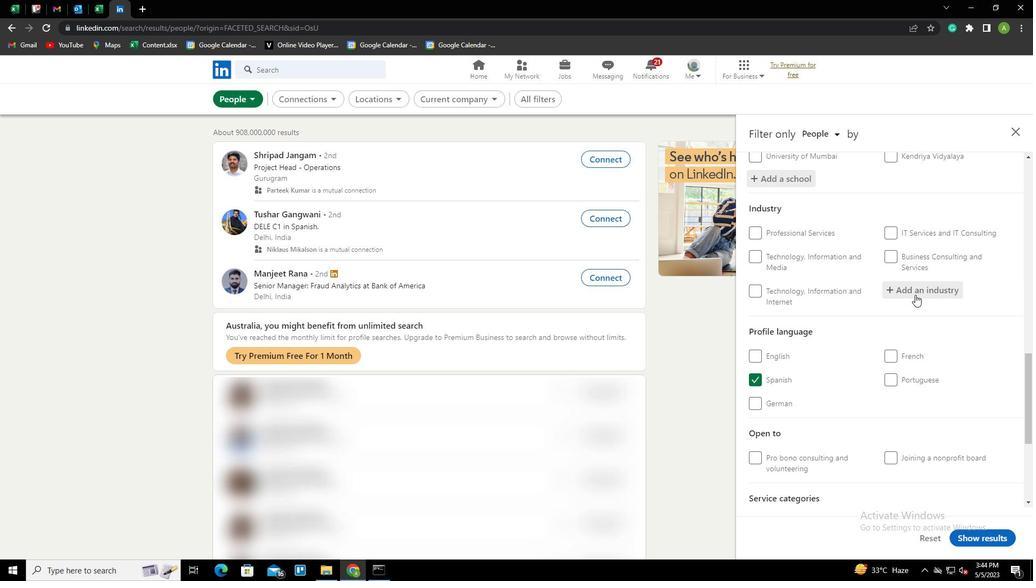 
Action: Key pressed <Key.shift>MUSEUMS<Key.down><Key.down><Key.up><Key.enter>
Screenshot: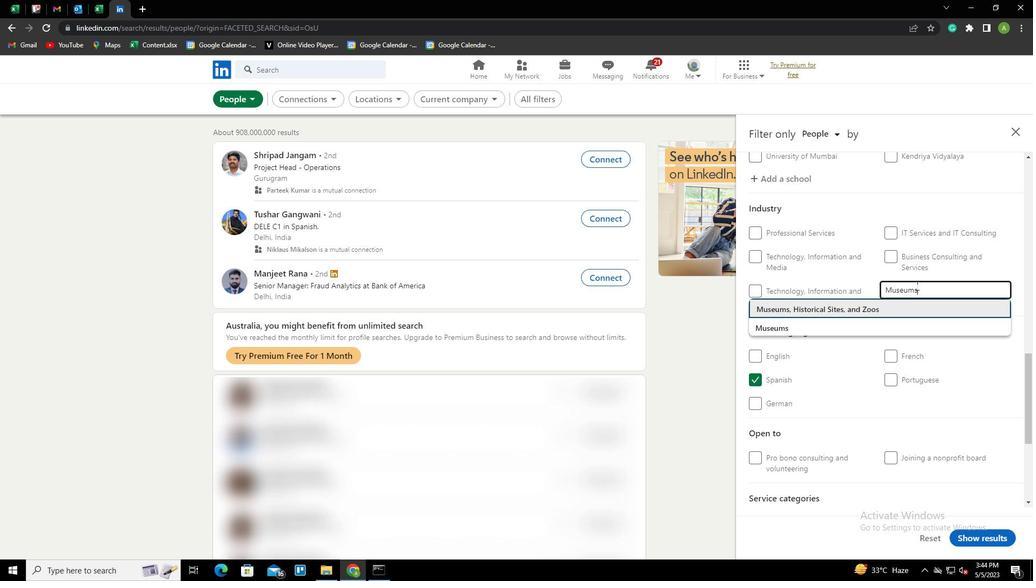 
Action: Mouse scrolled (916, 285) with delta (0, 0)
Screenshot: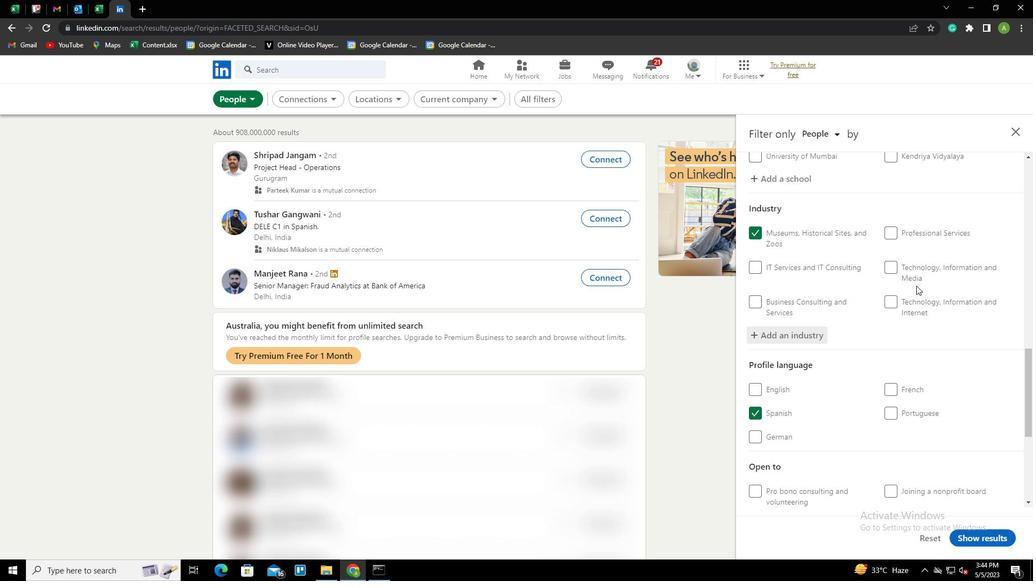 
Action: Mouse scrolled (916, 285) with delta (0, 0)
Screenshot: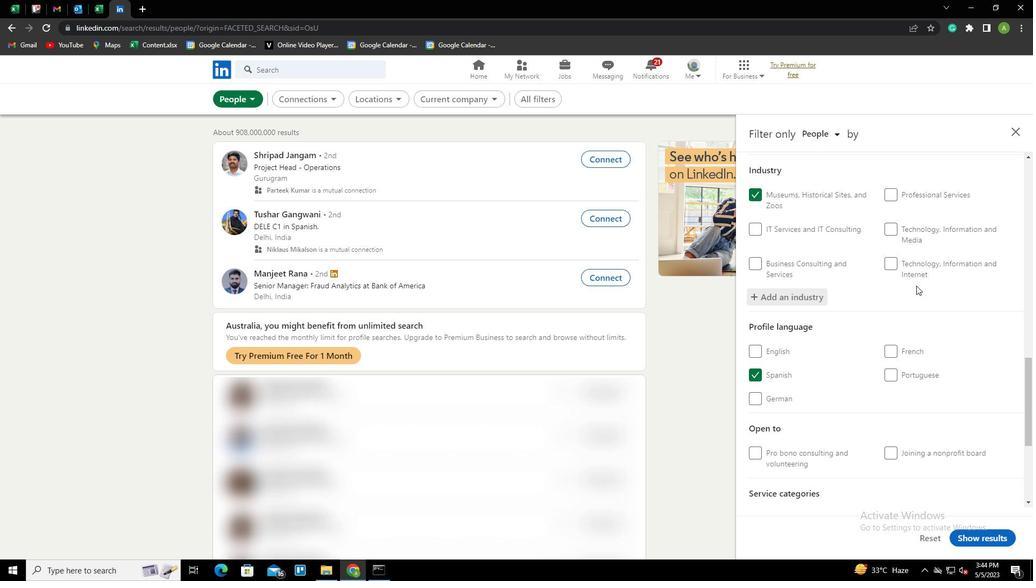 
Action: Mouse scrolled (916, 285) with delta (0, 0)
Screenshot: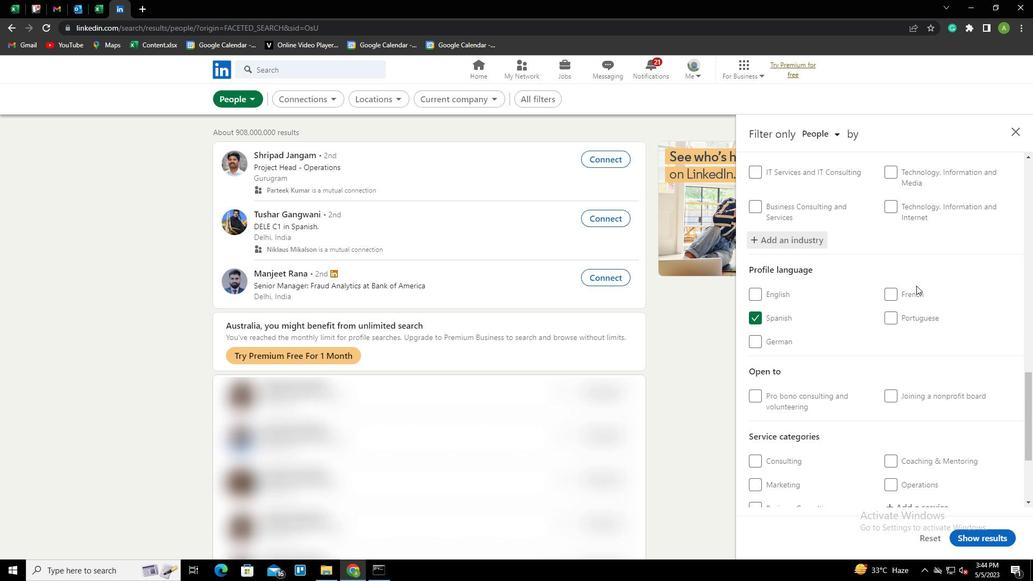 
Action: Mouse scrolled (916, 285) with delta (0, 0)
Screenshot: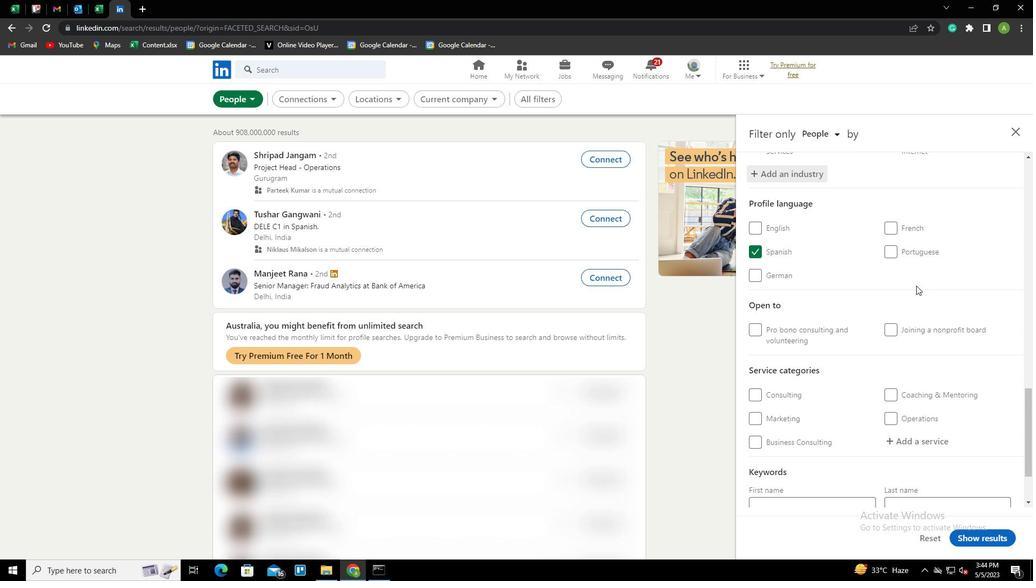 
Action: Mouse scrolled (916, 285) with delta (0, 0)
Screenshot: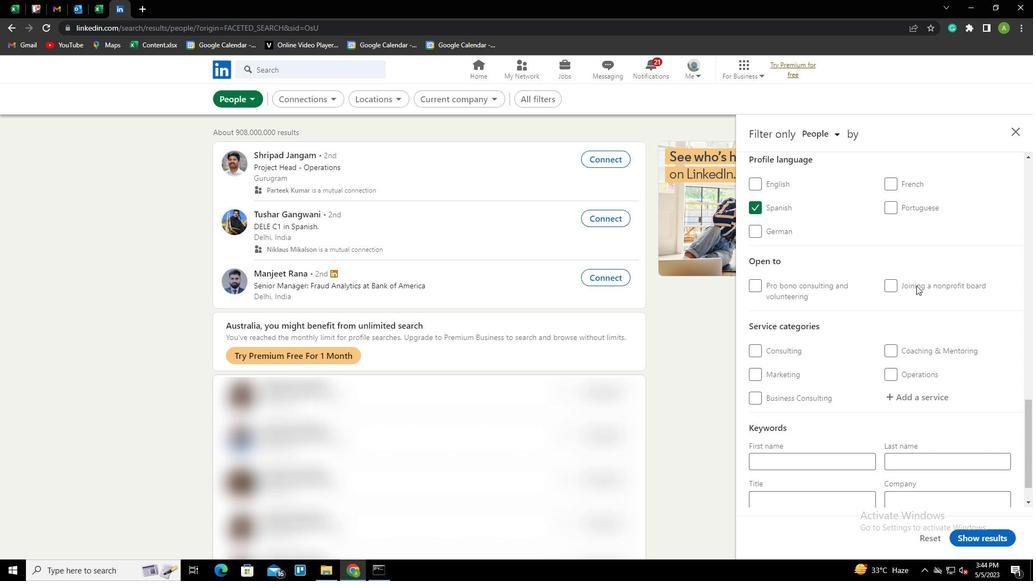 
Action: Mouse moved to (918, 359)
Screenshot: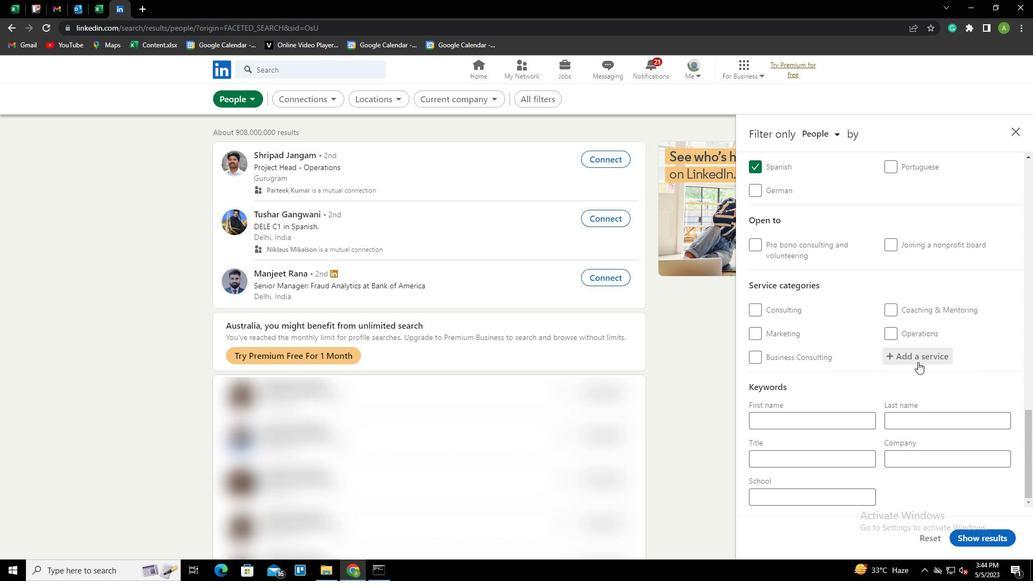 
Action: Mouse pressed left at (918, 359)
Screenshot: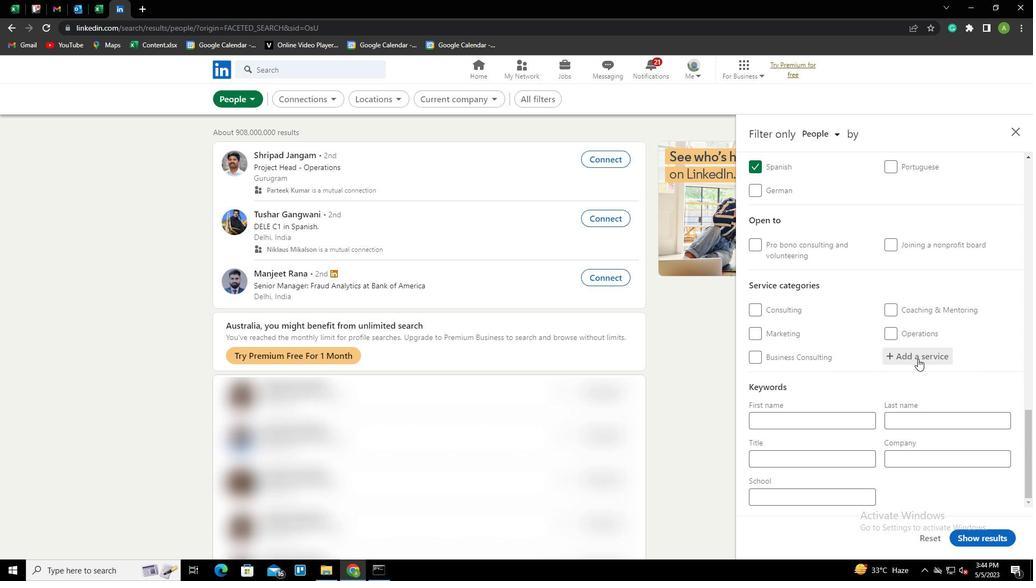 
Action: Key pressed <Key.shift>FINANCIAL<Key.space><Key.shift>PLANNING<Key.down><Key.enter>
Screenshot: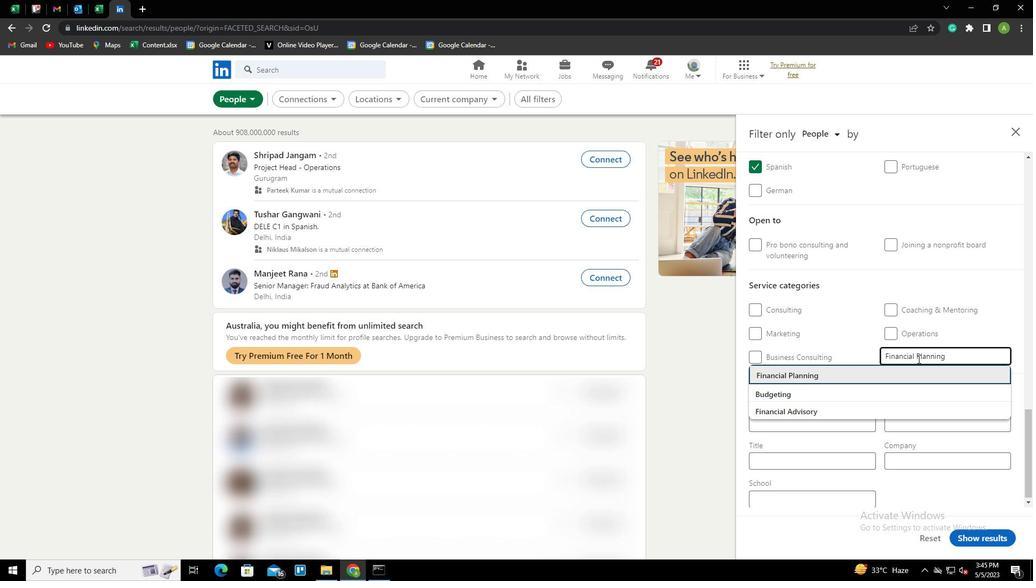 
Action: Mouse scrolled (918, 358) with delta (0, 0)
Screenshot: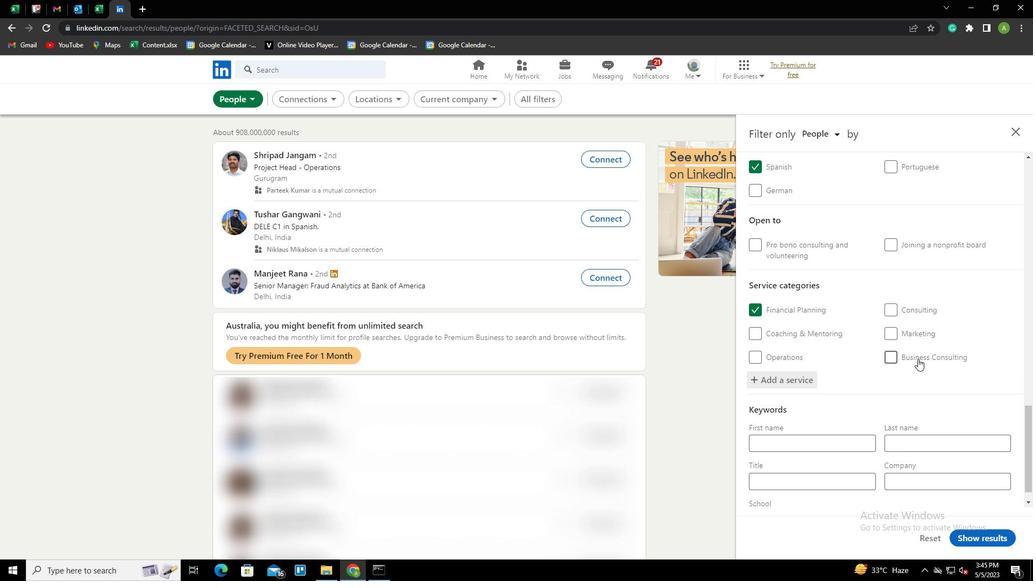 
Action: Mouse scrolled (918, 358) with delta (0, 0)
Screenshot: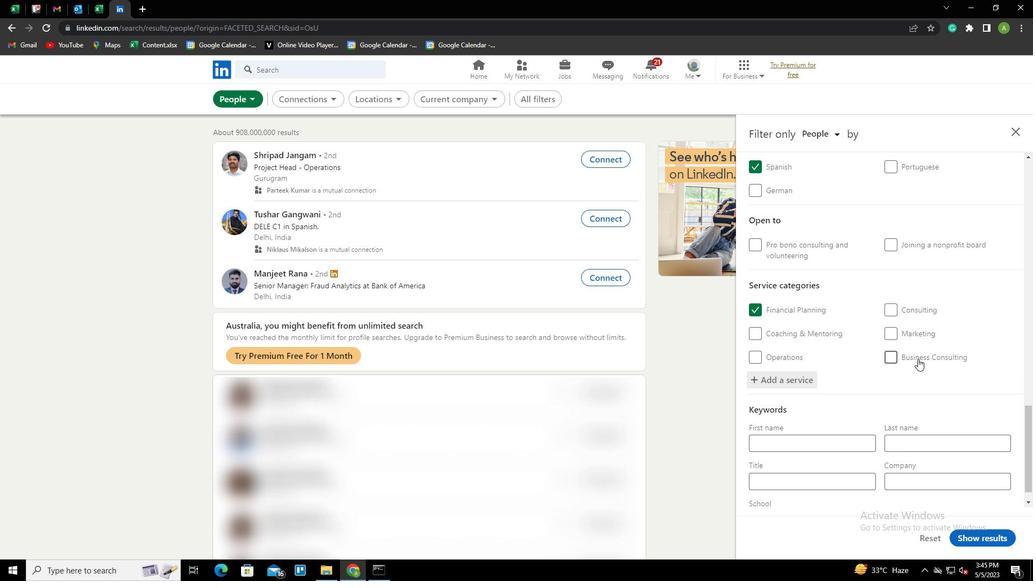 
Action: Mouse scrolled (918, 358) with delta (0, 0)
Screenshot: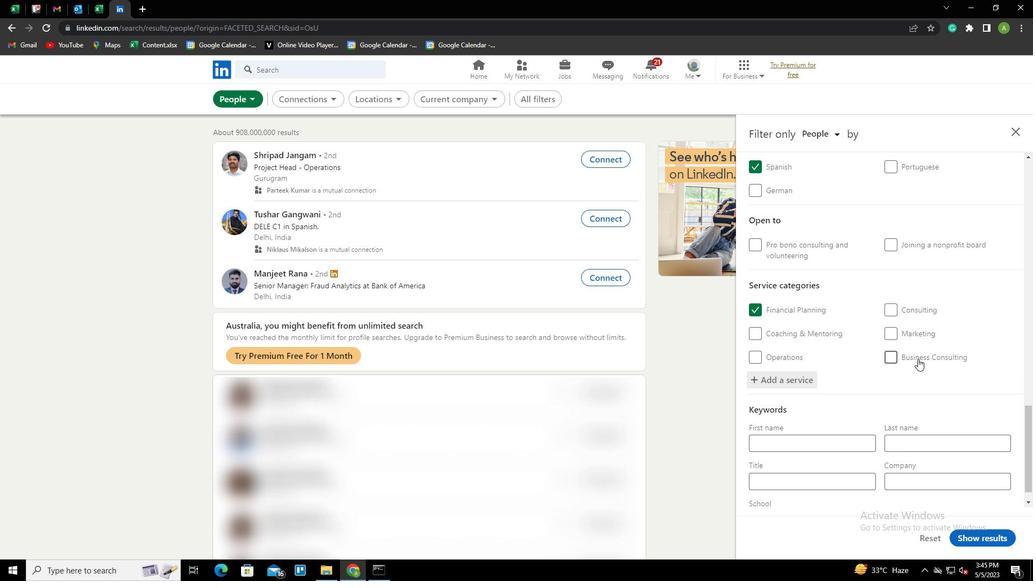 
Action: Mouse scrolled (918, 358) with delta (0, 0)
Screenshot: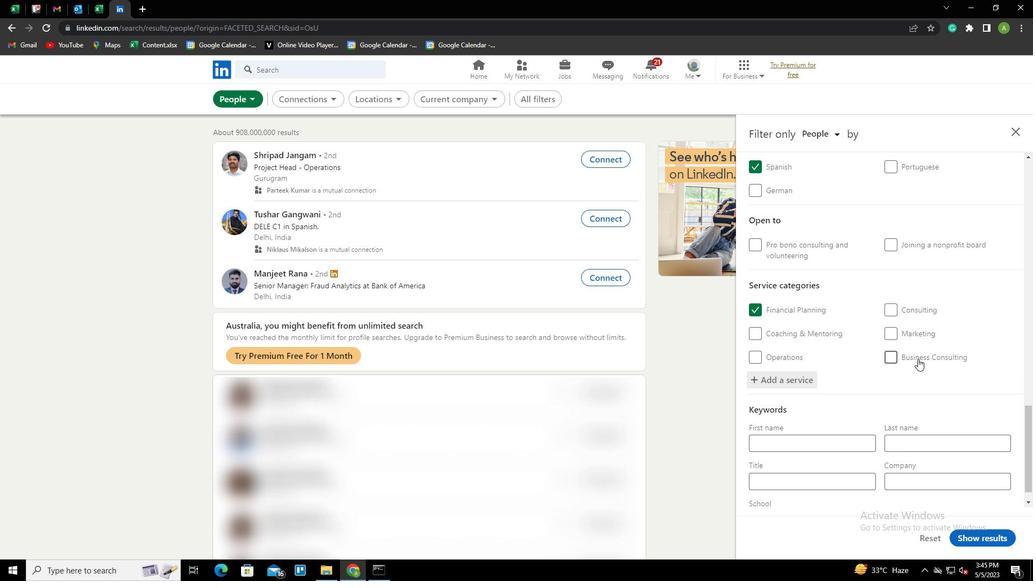 
Action: Mouse scrolled (918, 358) with delta (0, 0)
Screenshot: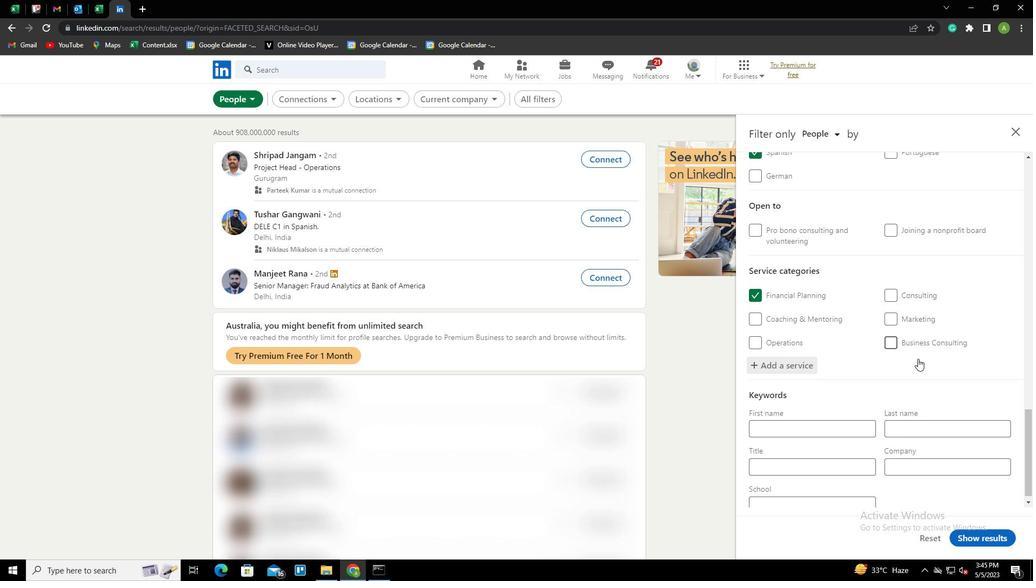 
Action: Mouse moved to (834, 457)
Screenshot: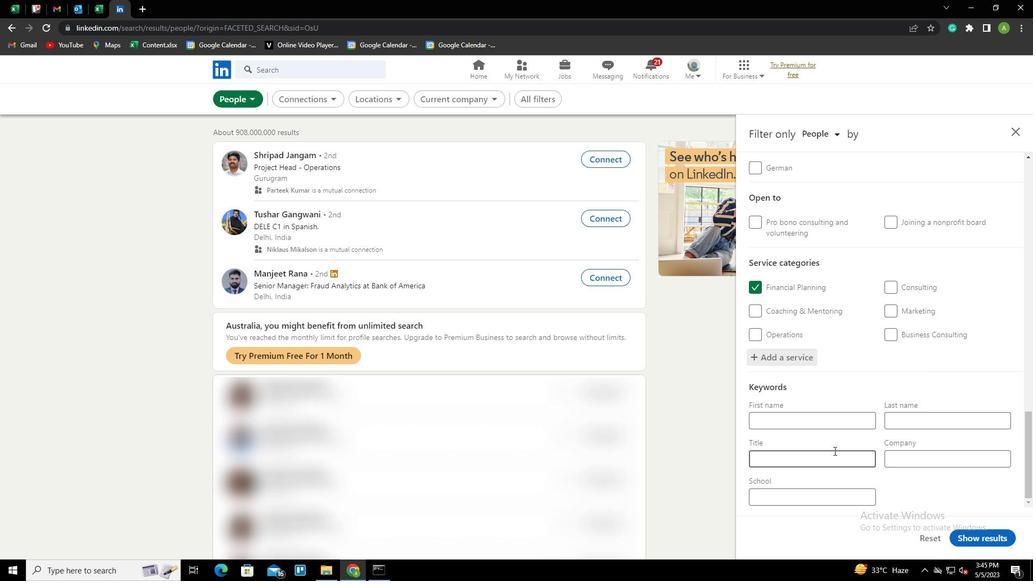 
Action: Mouse pressed left at (834, 457)
Screenshot: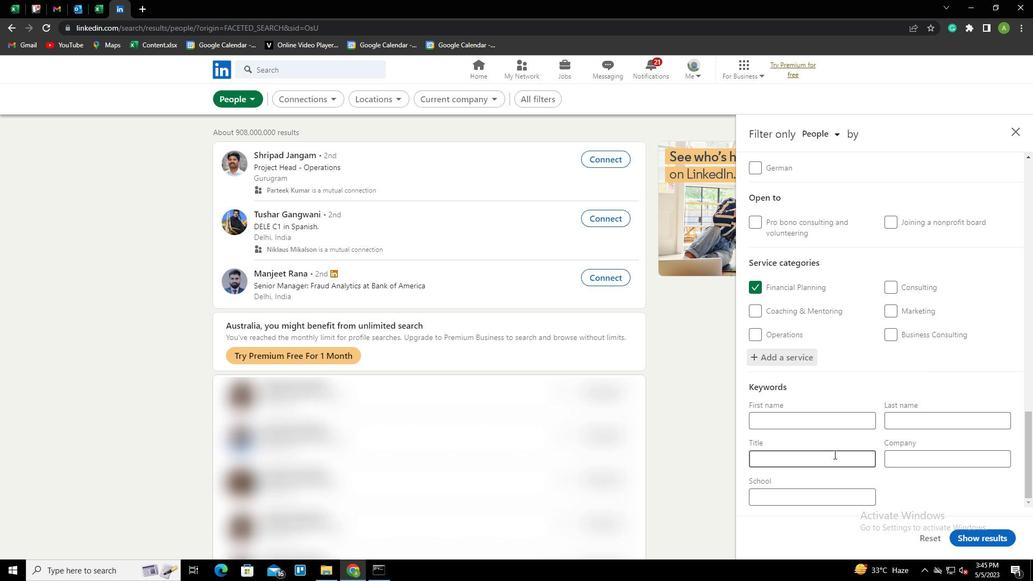 
Action: Key pressed <Key.shift><Key.shift><Key.shift><Key.shift><Key.shift><Key.shift><Key.shift><Key.shift><Key.shift><Key.shift><Key.shift><Key.shift><Key.shift><Key.shift><Key.shift><Key.shift><Key.shift><Key.shift><Key.shift><Key.shift><Key.shift><Key.shift><Key.shift><Key.shift>ORDERLY
Screenshot: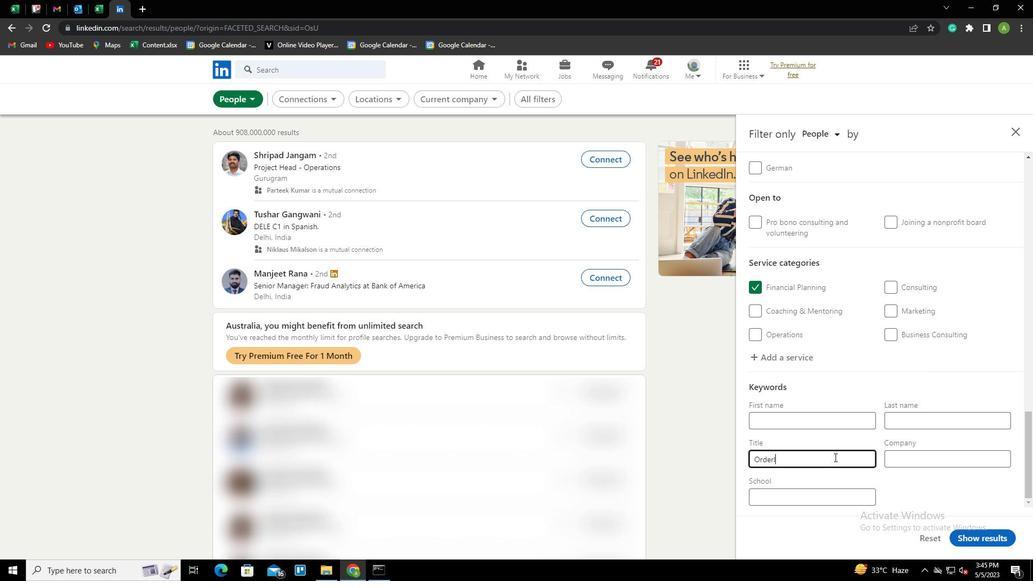 
Action: Mouse moved to (982, 492)
Screenshot: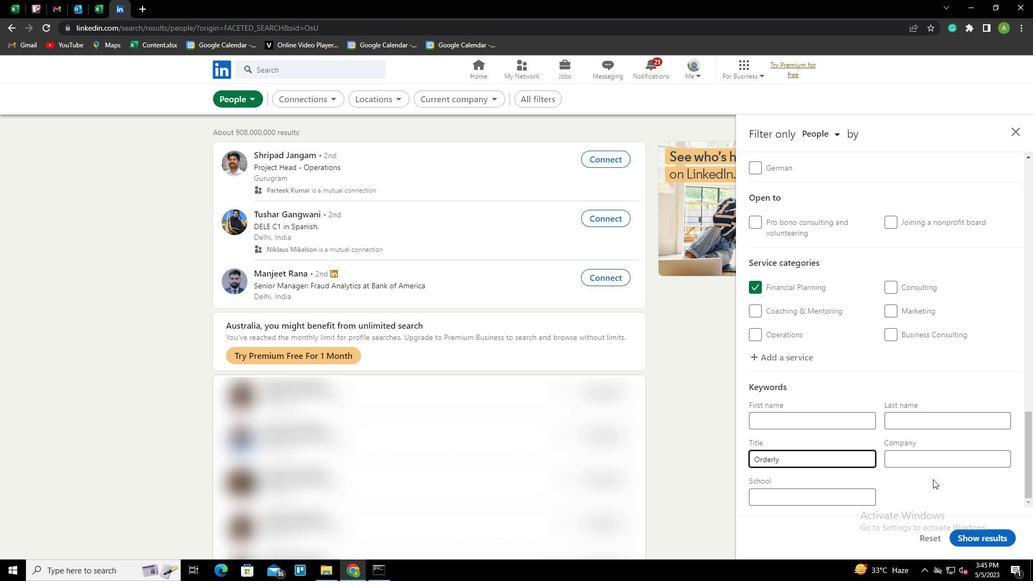 
Action: Mouse pressed left at (982, 492)
Screenshot: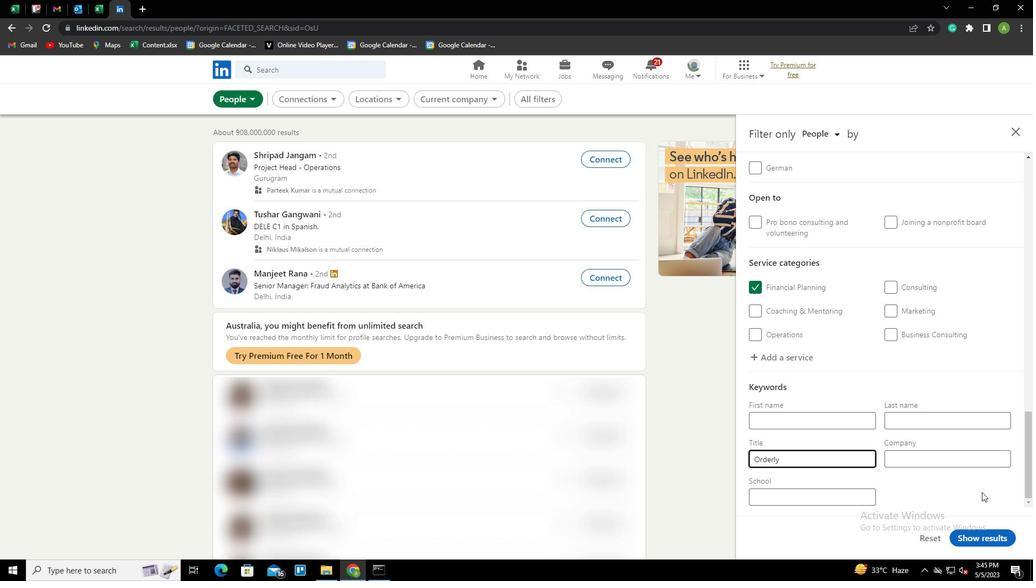 
Action: Mouse moved to (979, 536)
Screenshot: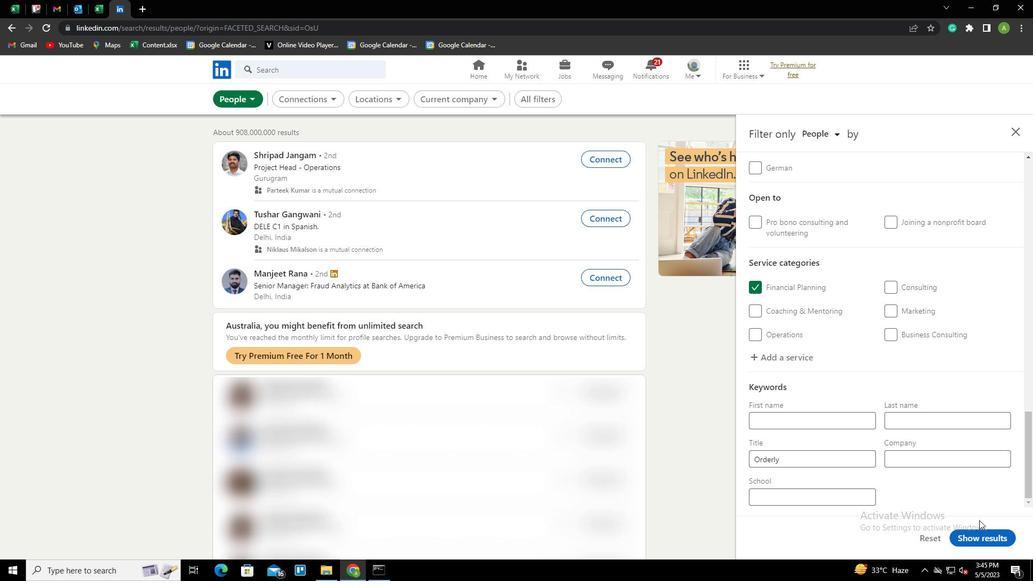 
Action: Mouse pressed left at (979, 536)
Screenshot: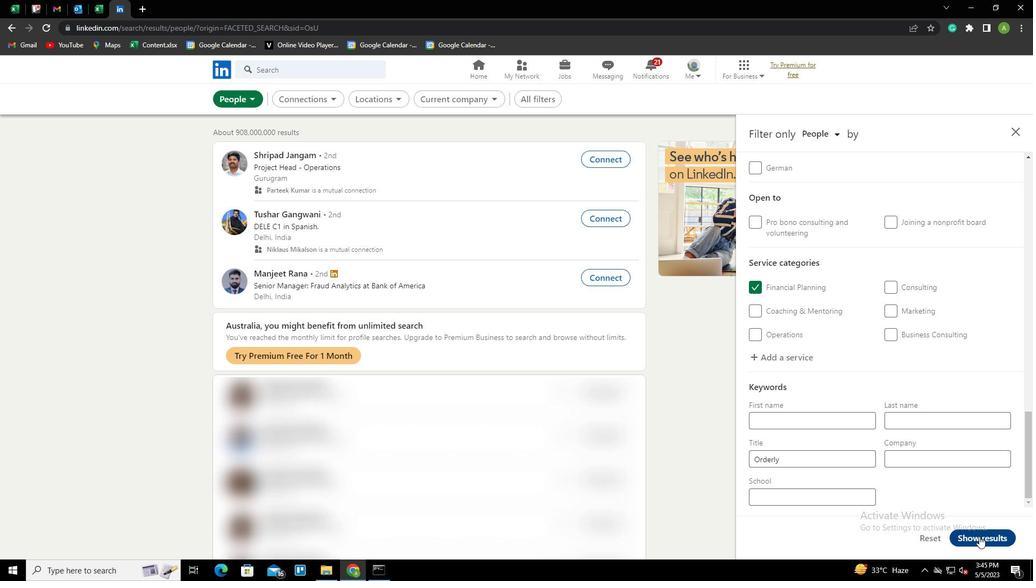 
